 Task: For heading Use Italics Lora with brown colour & Underline.  font size for heading20,  'Change the font style of data to'Montserrat and font size to 12,  Change the alignment of both headline & data to Align right In the sheet  Budget Tracker
Action: Mouse moved to (33, 126)
Screenshot: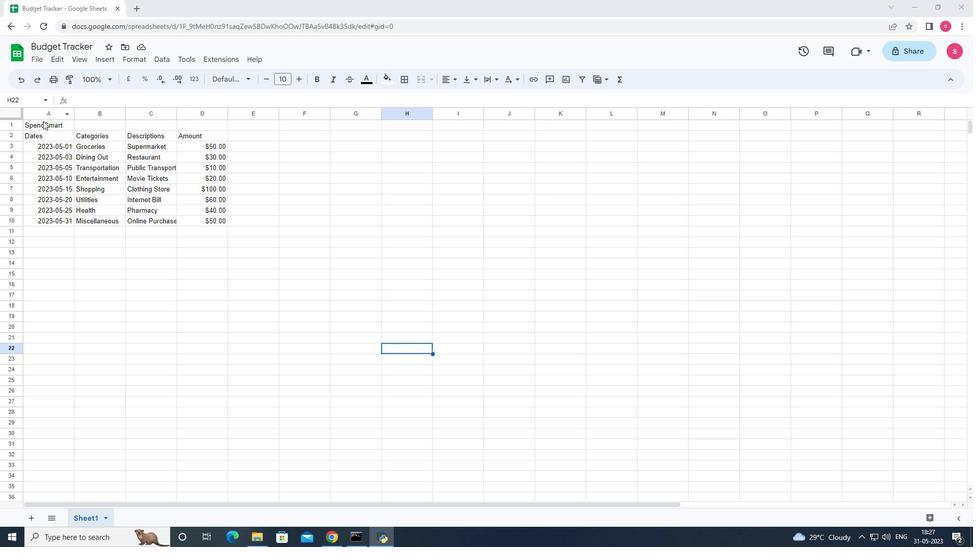 
Action: Mouse pressed left at (33, 126)
Screenshot: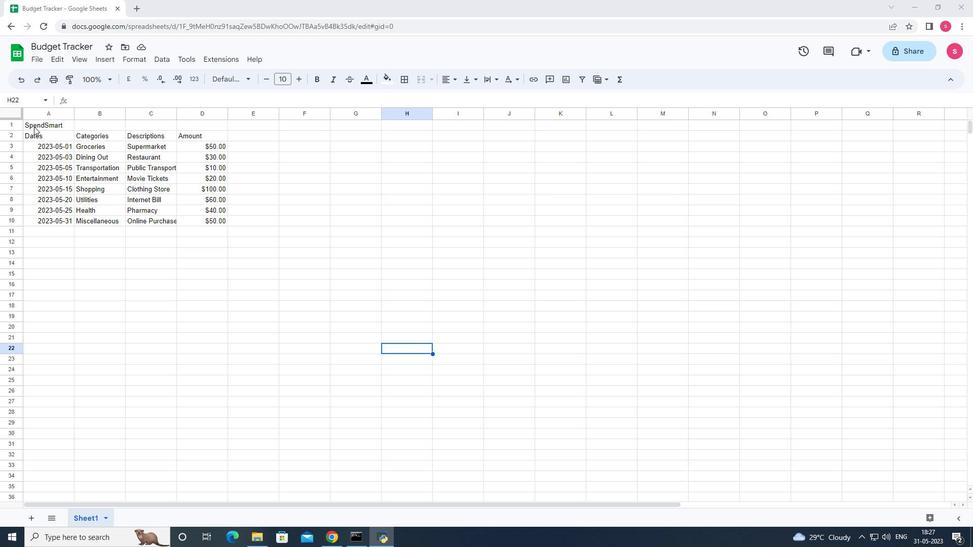 
Action: Mouse moved to (220, 79)
Screenshot: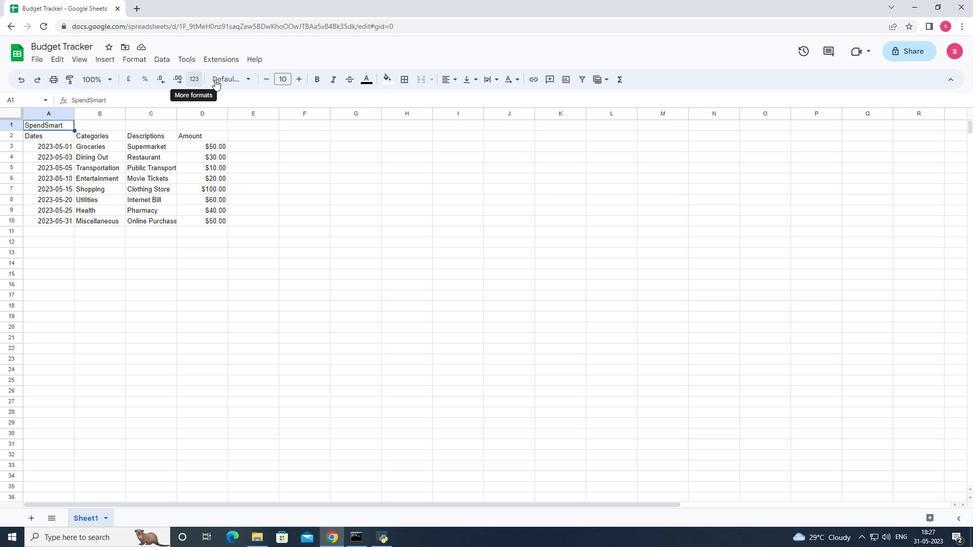 
Action: Mouse pressed left at (220, 79)
Screenshot: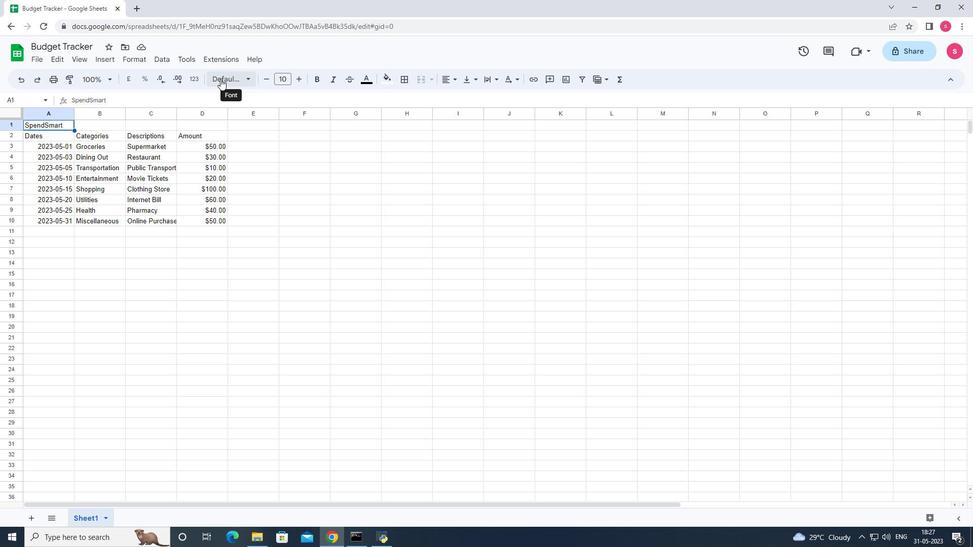 
Action: Mouse moved to (254, 313)
Screenshot: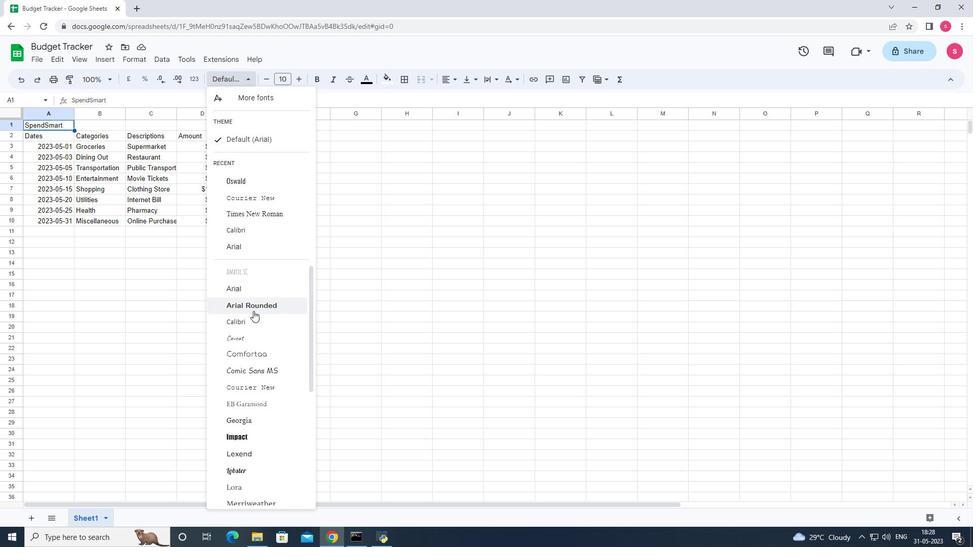 
Action: Mouse scrolled (254, 312) with delta (0, 0)
Screenshot: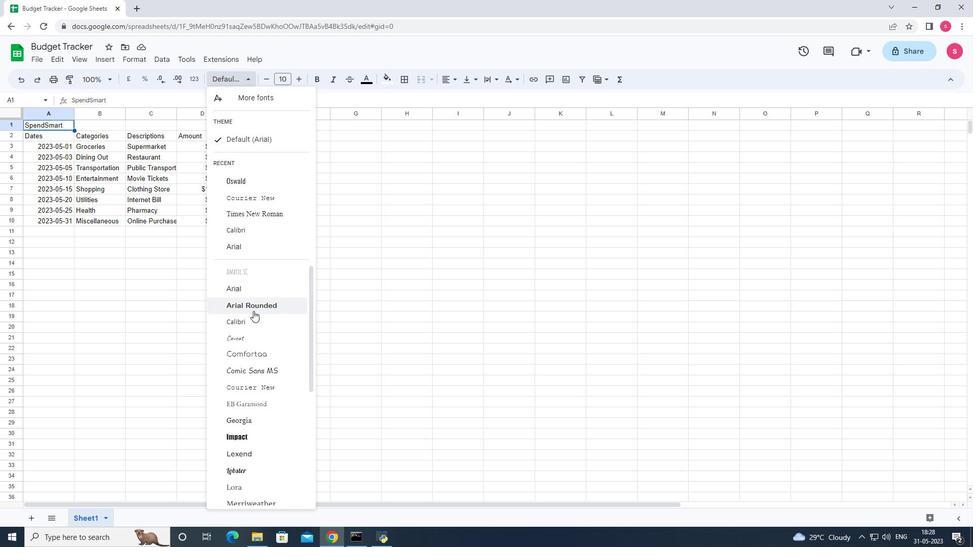 
Action: Mouse scrolled (254, 312) with delta (0, 0)
Screenshot: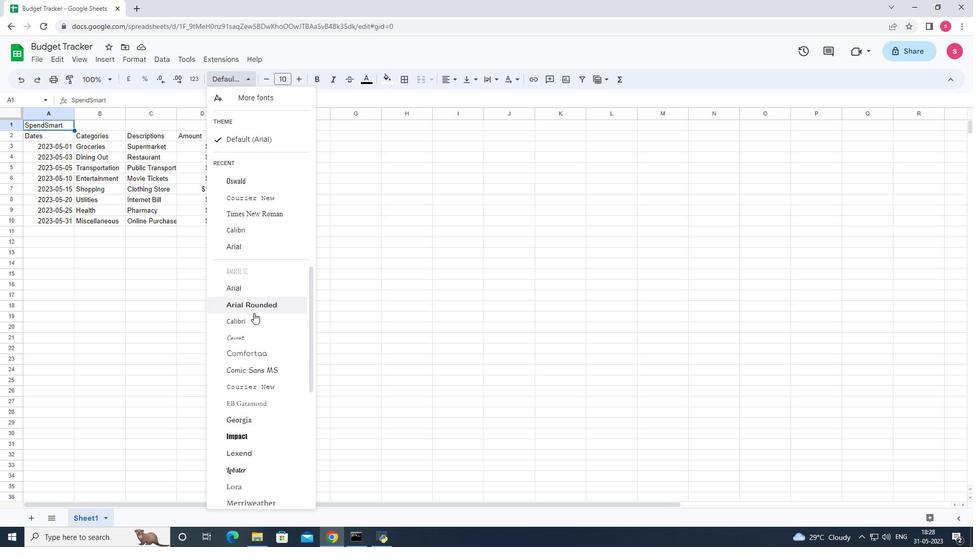 
Action: Mouse scrolled (254, 312) with delta (0, 0)
Screenshot: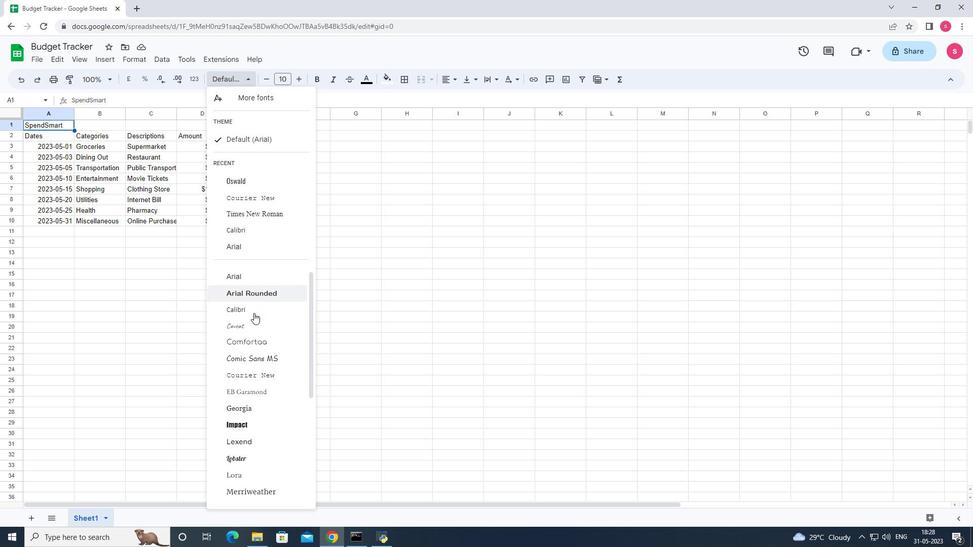 
Action: Mouse moved to (251, 334)
Screenshot: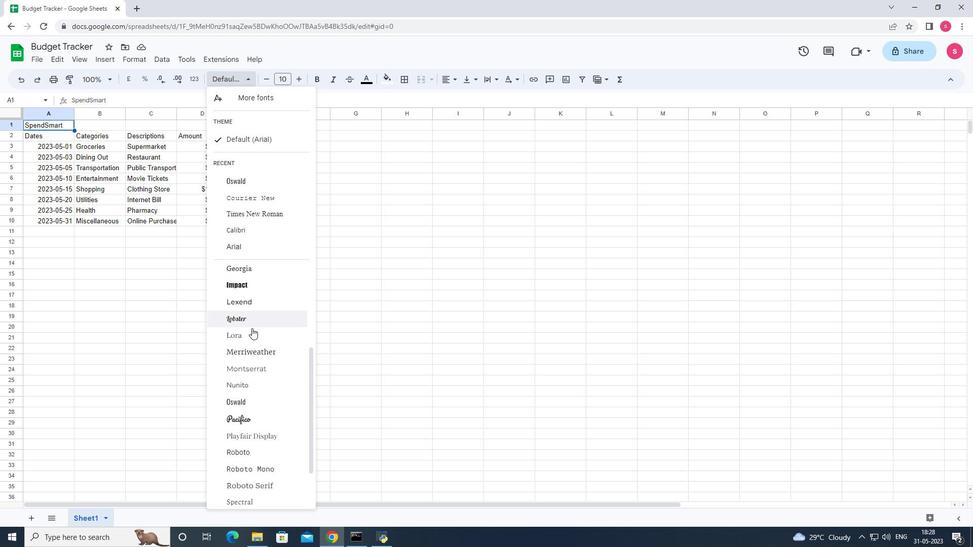 
Action: Mouse pressed left at (251, 334)
Screenshot: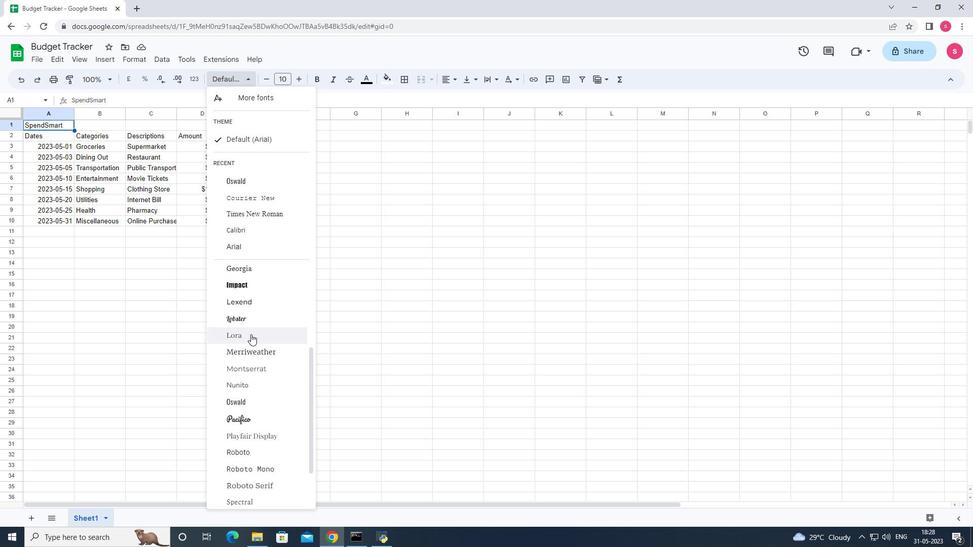 
Action: Mouse moved to (364, 81)
Screenshot: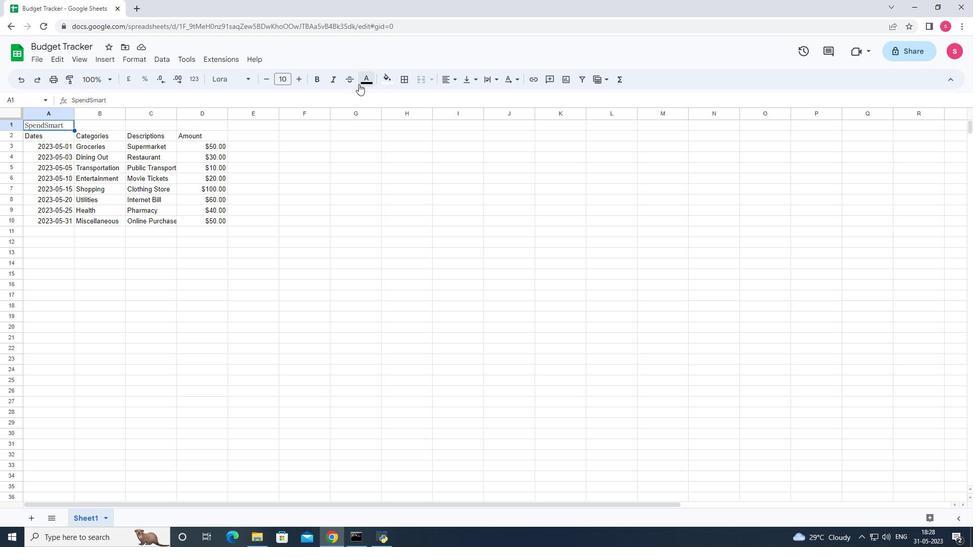 
Action: Mouse pressed left at (364, 81)
Screenshot: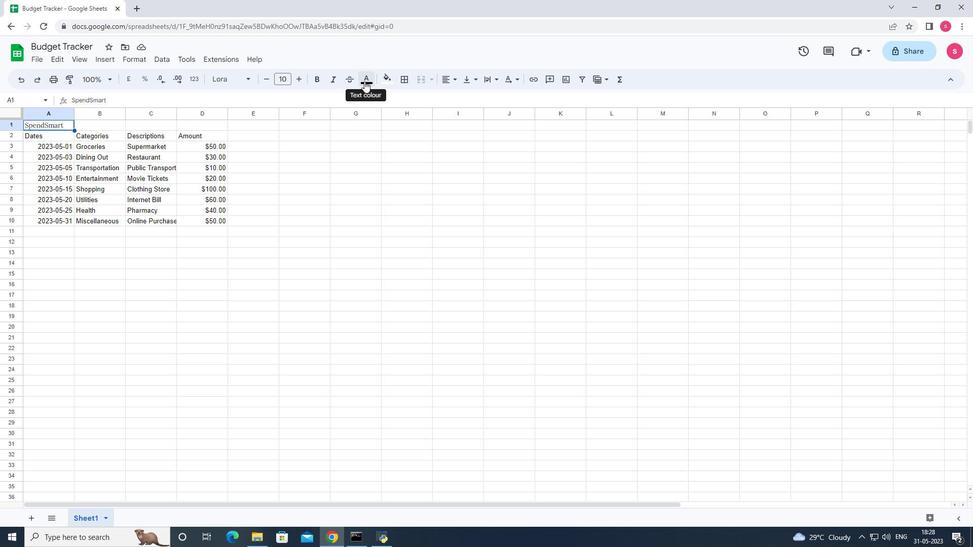
Action: Mouse moved to (391, 253)
Screenshot: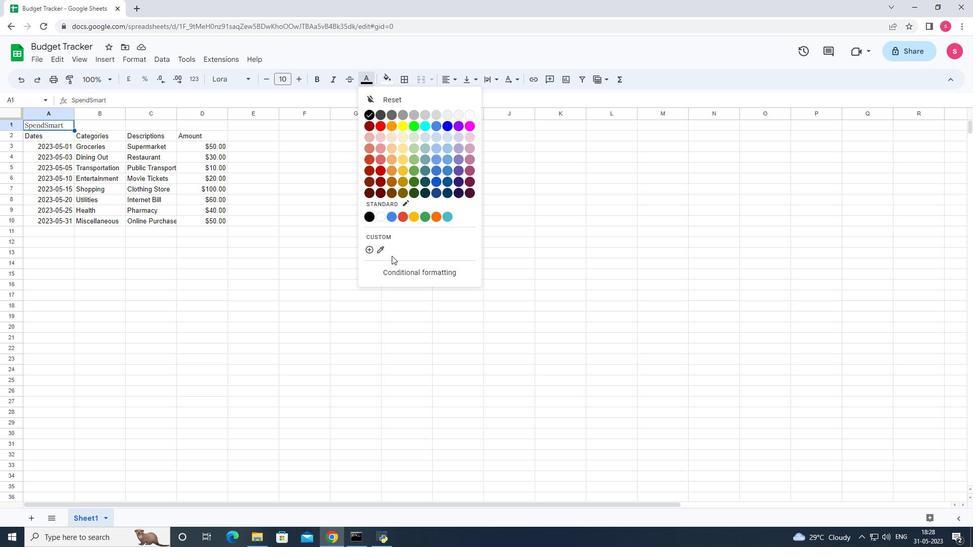 
Action: Mouse pressed left at (391, 253)
Screenshot: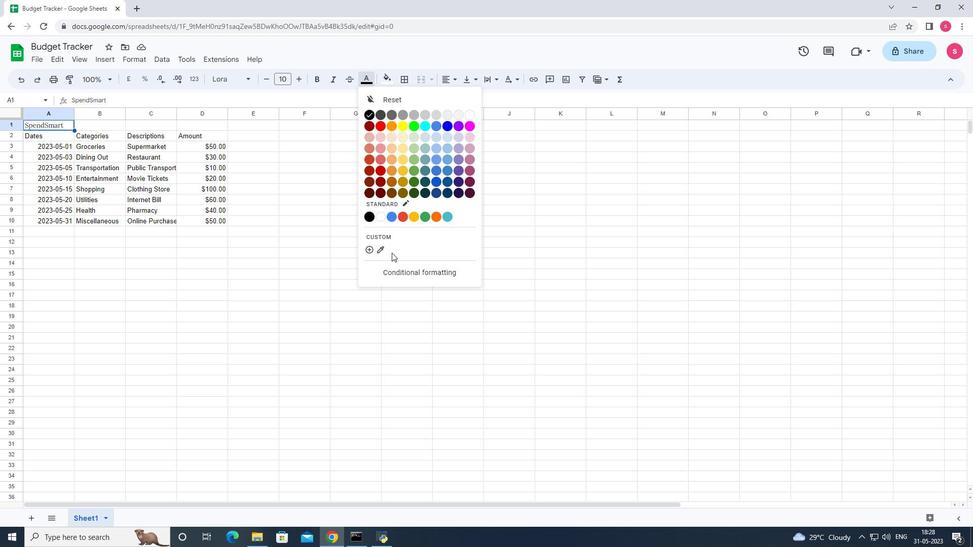 
Action: Mouse moved to (482, 294)
Screenshot: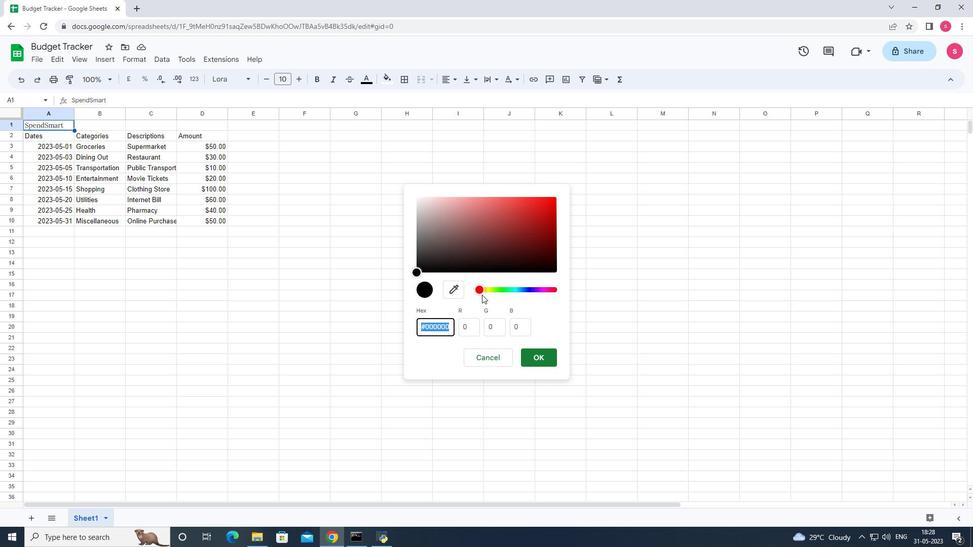 
Action: Mouse pressed left at (482, 294)
Screenshot: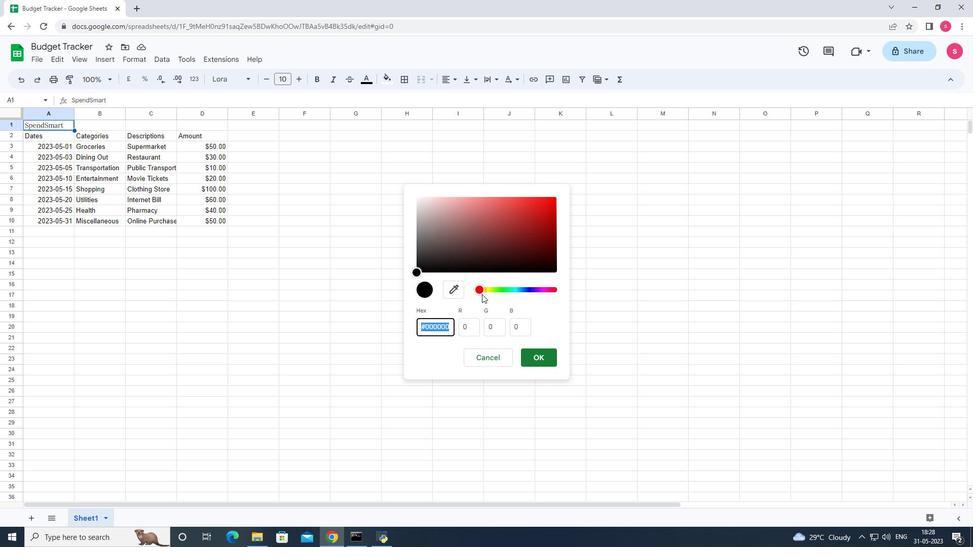 
Action: Mouse pressed left at (482, 294)
Screenshot: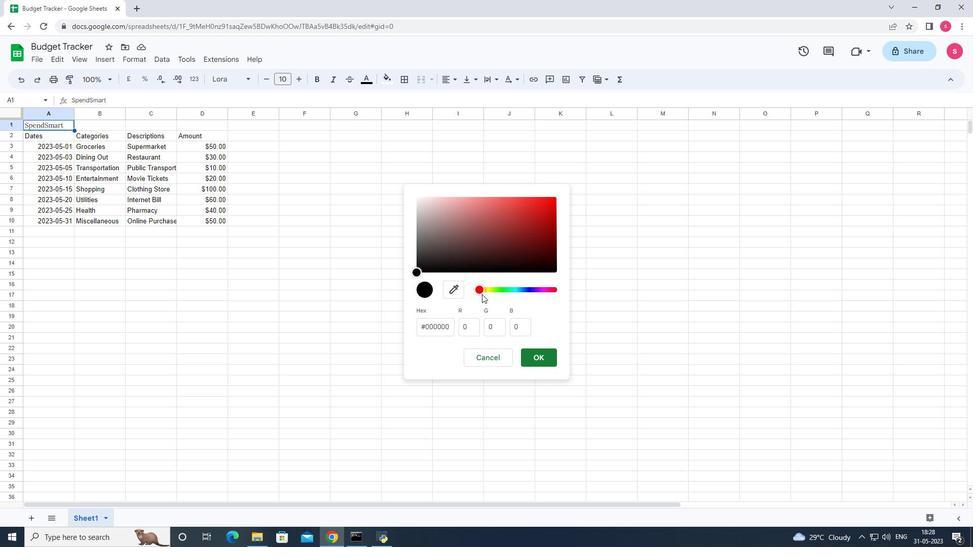 
Action: Mouse moved to (484, 288)
Screenshot: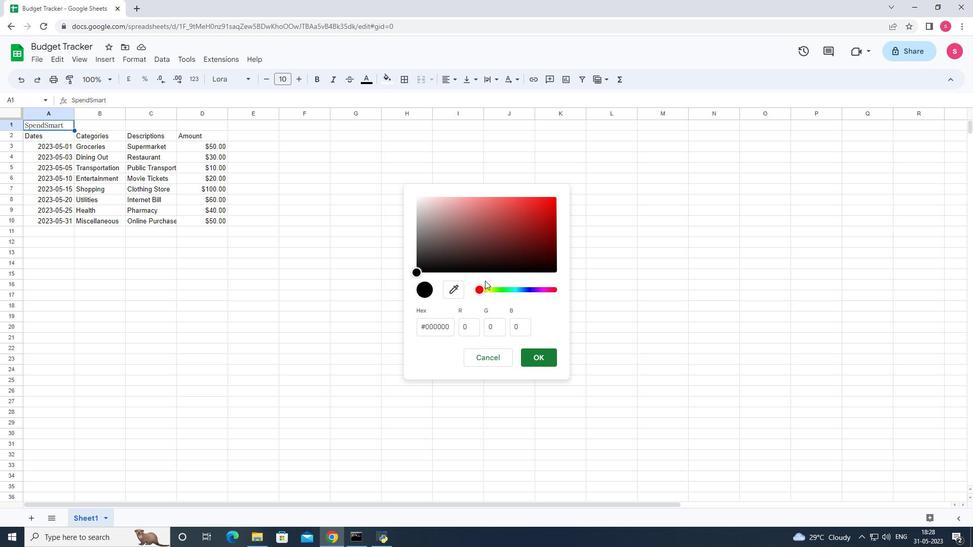 
Action: Mouse pressed left at (484, 288)
Screenshot: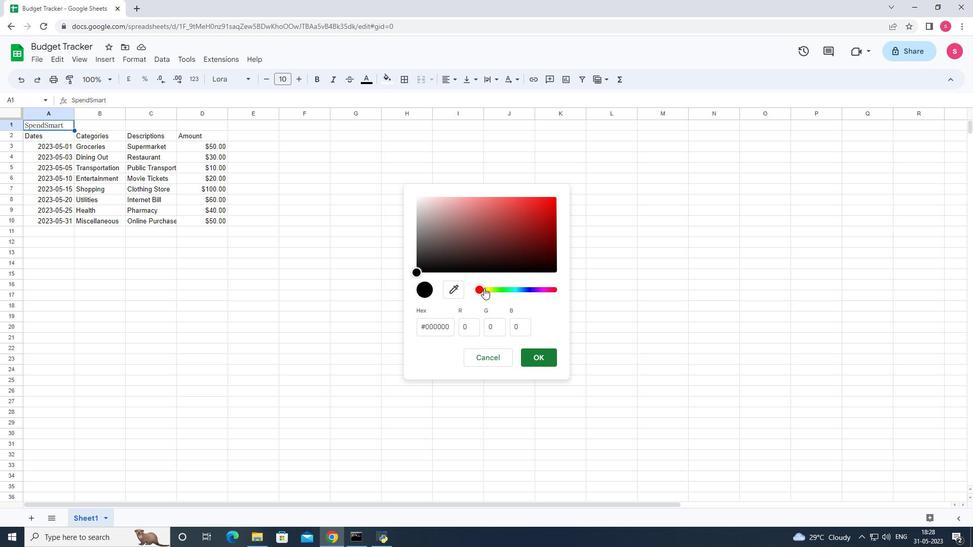 
Action: Mouse pressed left at (484, 288)
Screenshot: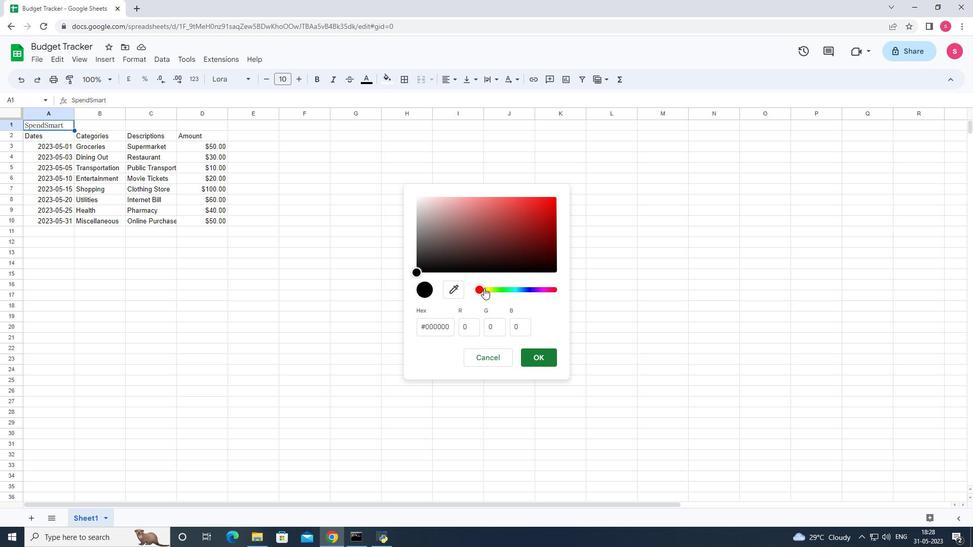 
Action: Mouse pressed left at (484, 288)
Screenshot: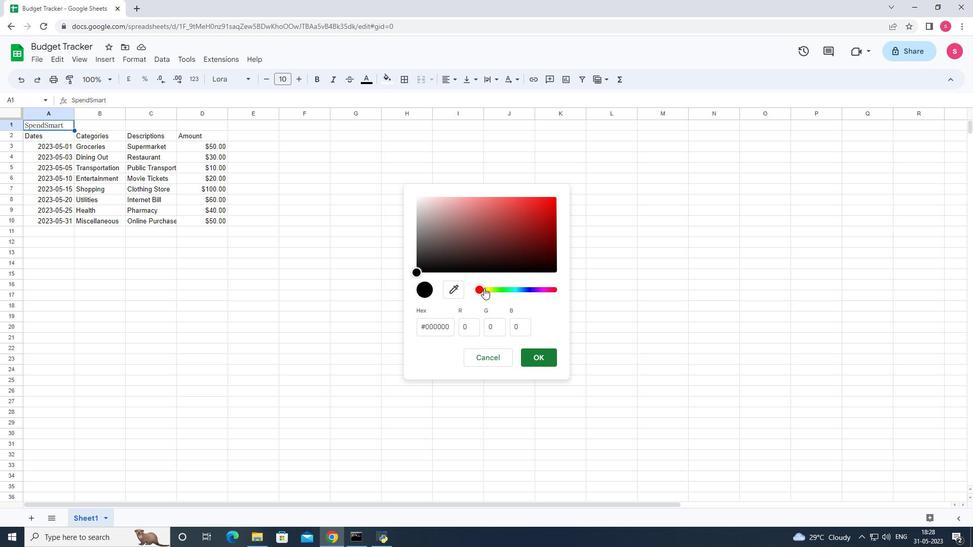 
Action: Mouse moved to (489, 289)
Screenshot: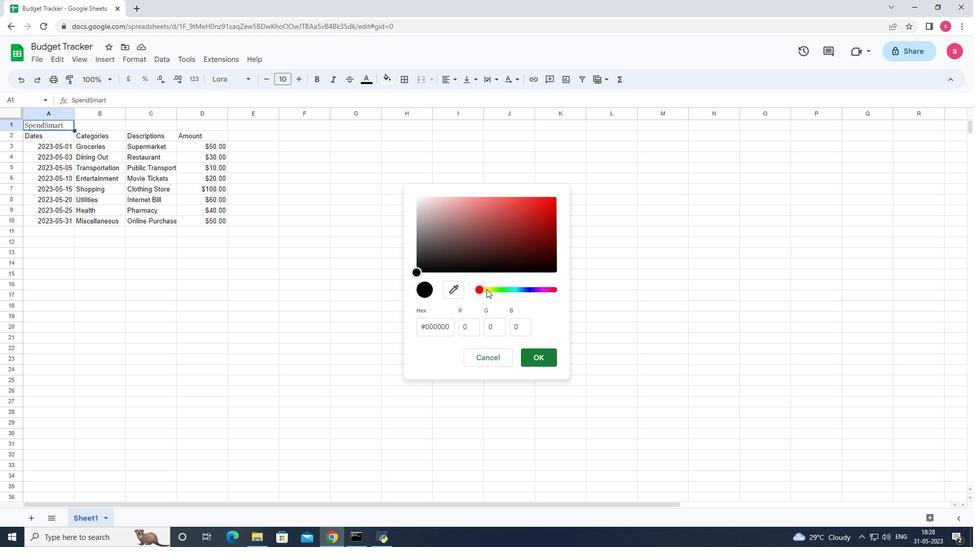 
Action: Mouse pressed left at (489, 289)
Screenshot: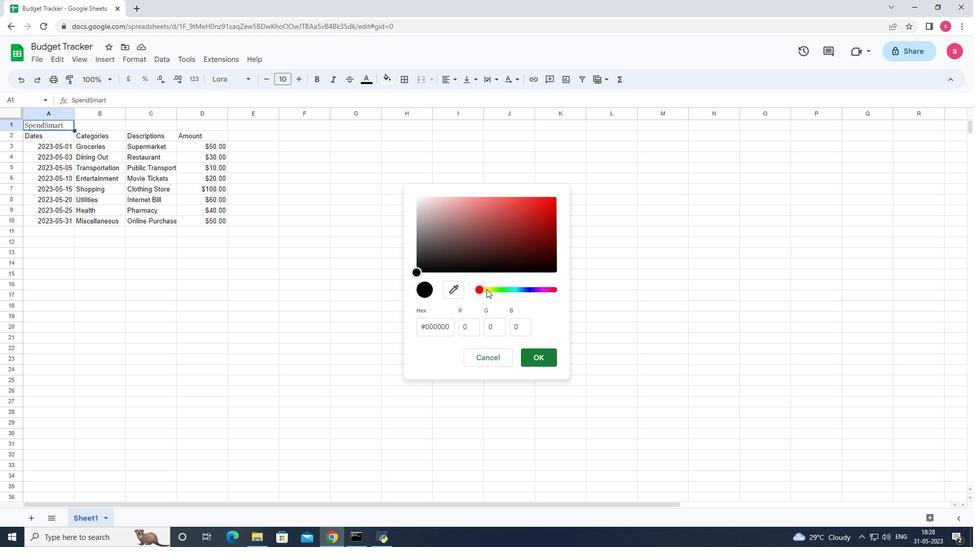
Action: Mouse pressed left at (489, 289)
Screenshot: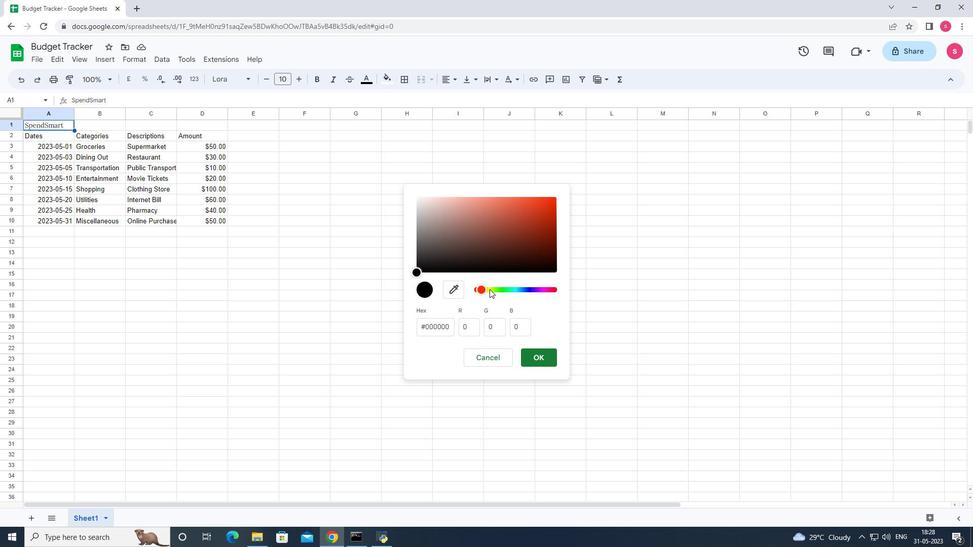 
Action: Mouse moved to (451, 209)
Screenshot: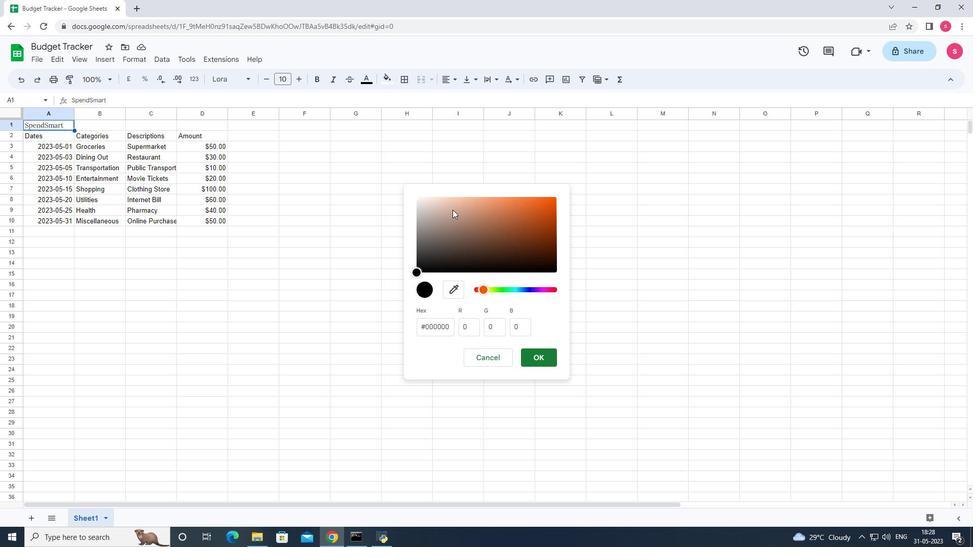 
Action: Mouse pressed left at (451, 209)
Screenshot: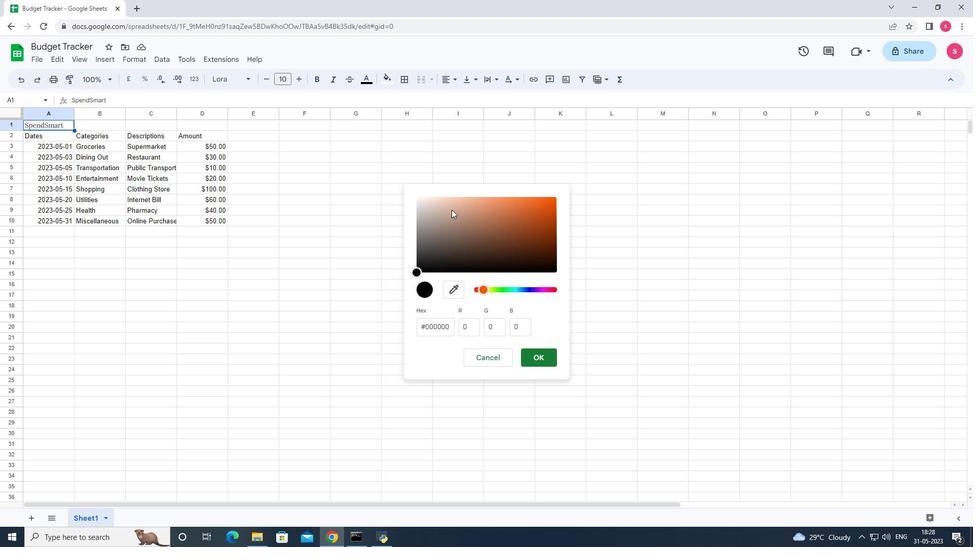 
Action: Mouse moved to (532, 360)
Screenshot: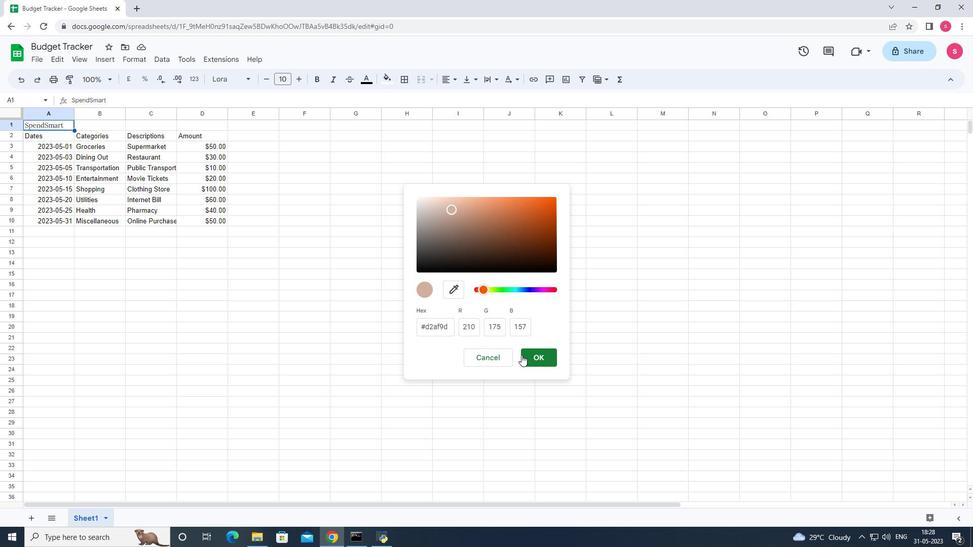 
Action: Mouse pressed left at (532, 360)
Screenshot: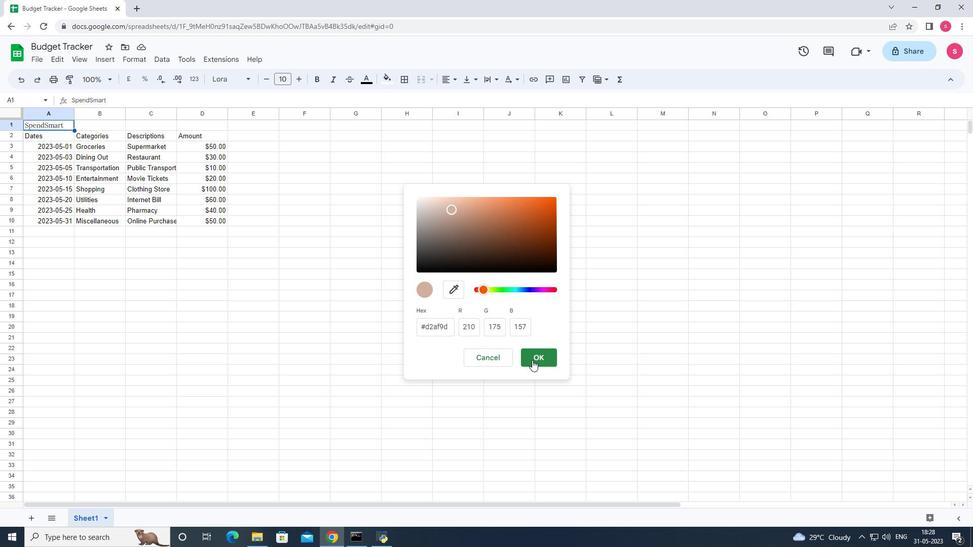 
Action: Mouse moved to (295, 81)
Screenshot: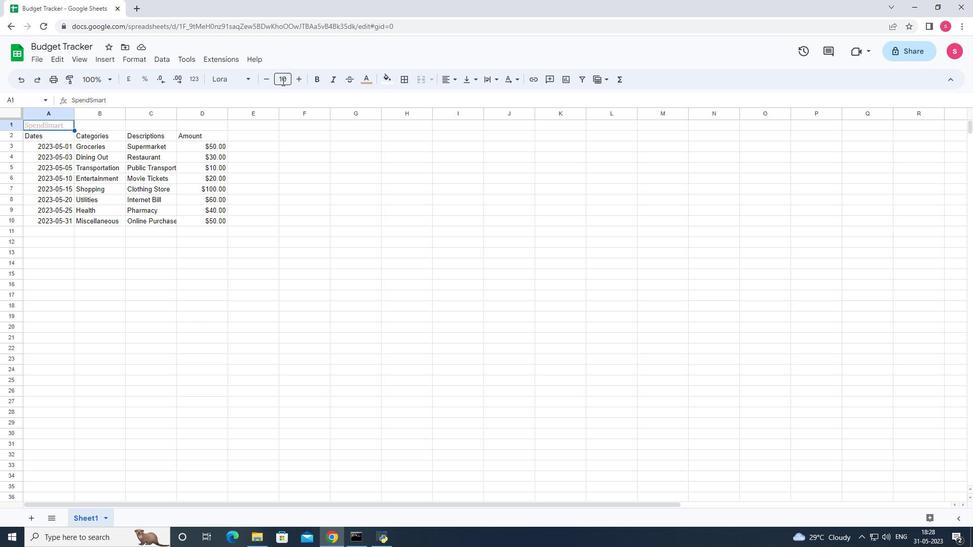 
Action: Mouse pressed left at (295, 81)
Screenshot: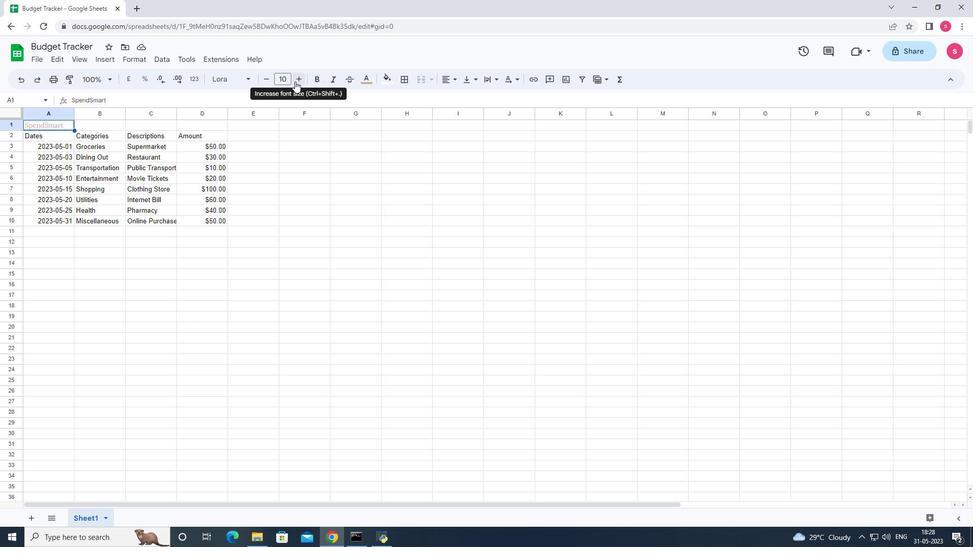 
Action: Mouse pressed left at (295, 81)
Screenshot: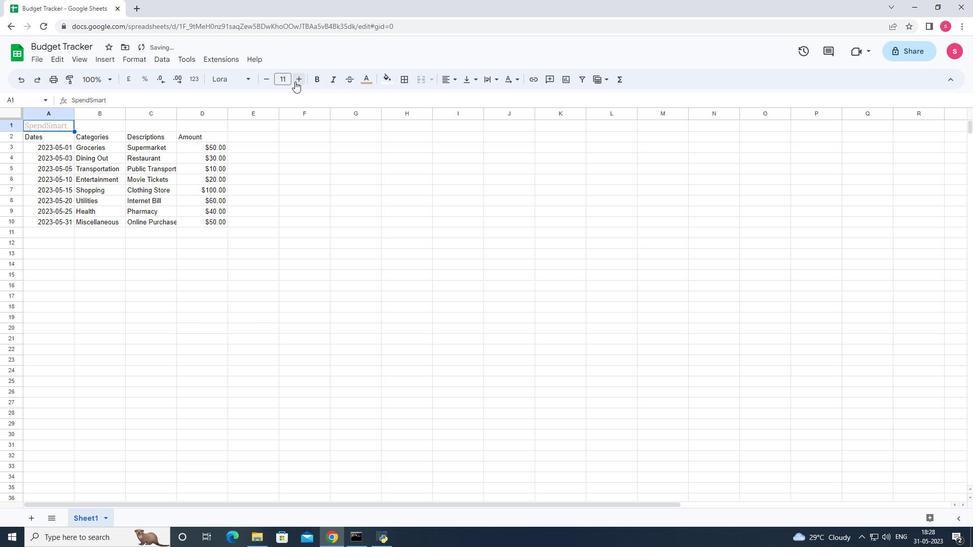 
Action: Mouse pressed left at (295, 81)
Screenshot: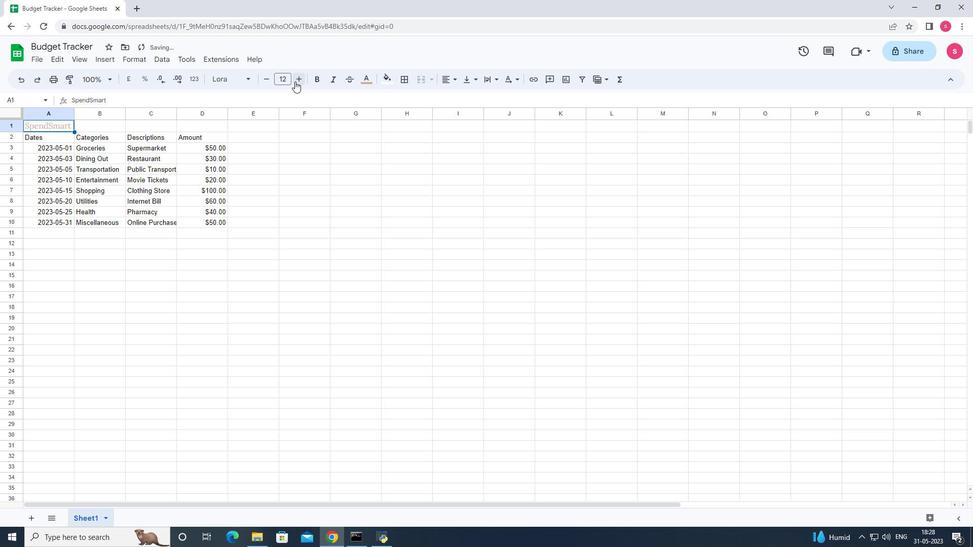 
Action: Mouse pressed left at (295, 81)
Screenshot: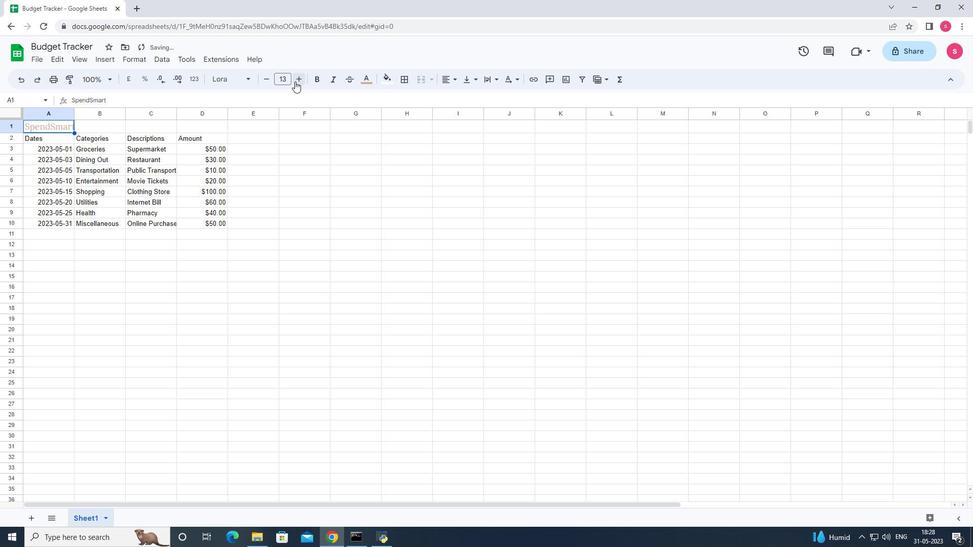 
Action: Mouse pressed left at (295, 81)
Screenshot: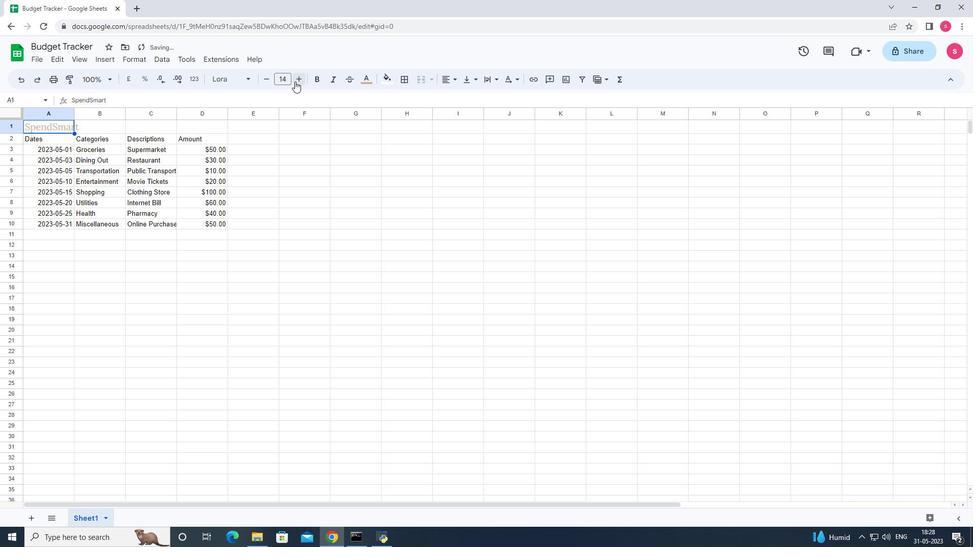 
Action: Mouse pressed left at (295, 81)
Screenshot: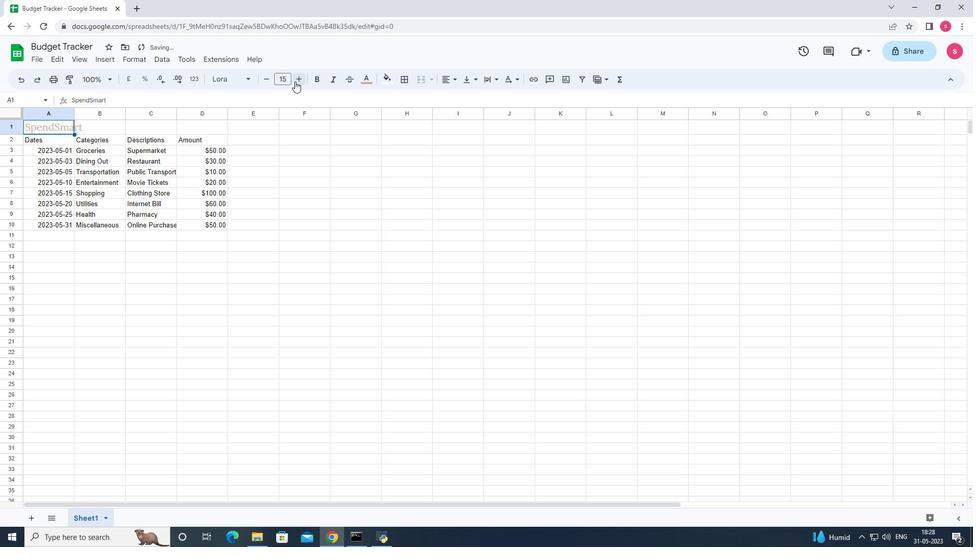 
Action: Mouse pressed left at (295, 81)
Screenshot: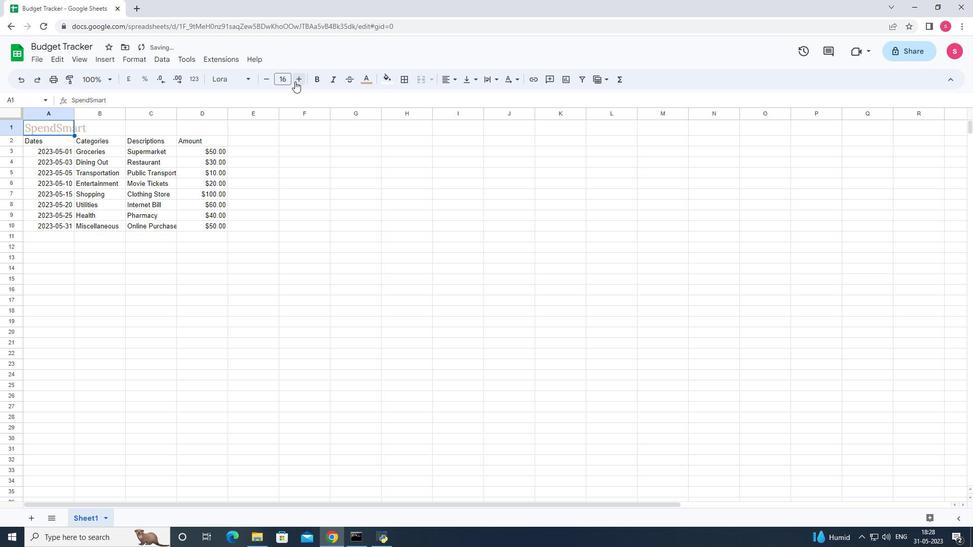 
Action: Mouse pressed left at (295, 81)
Screenshot: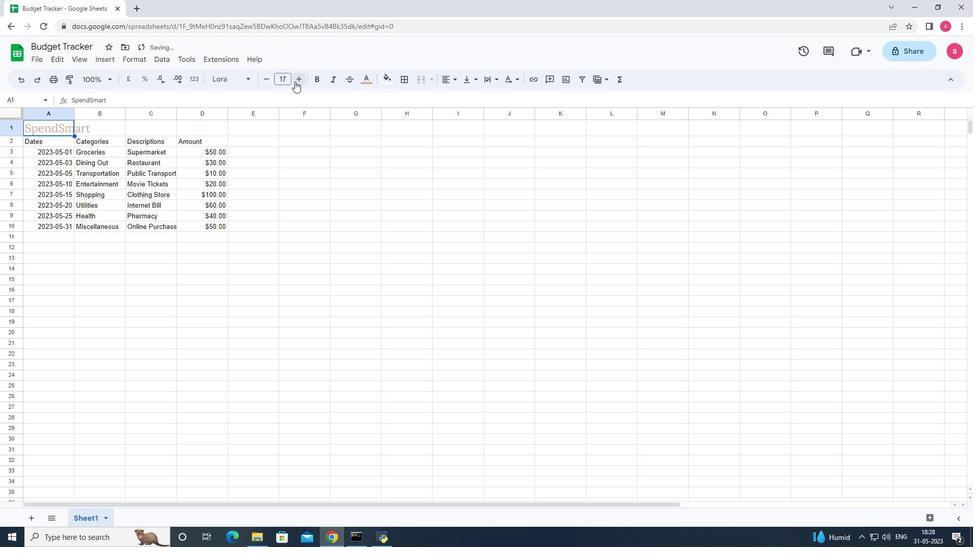 
Action: Mouse pressed left at (295, 81)
Screenshot: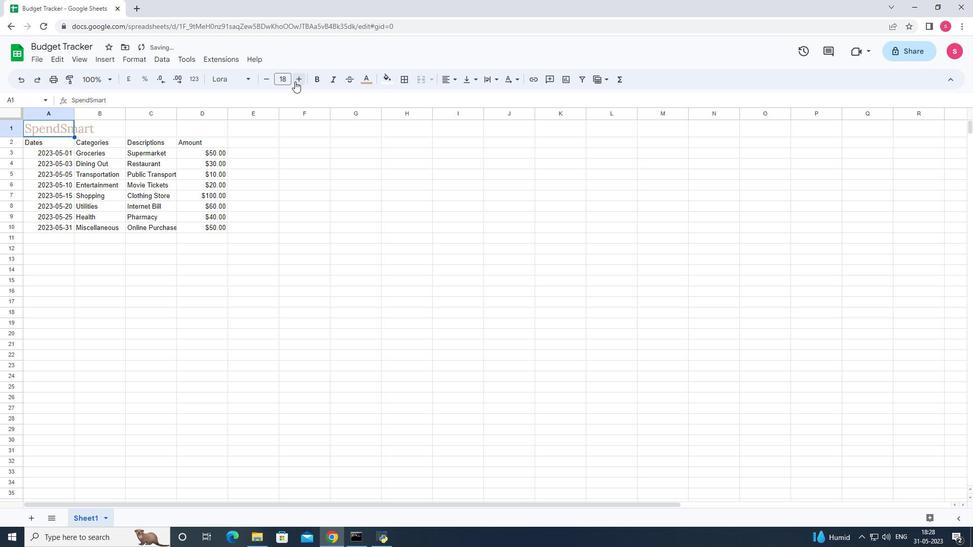 
Action: Mouse pressed left at (295, 81)
Screenshot: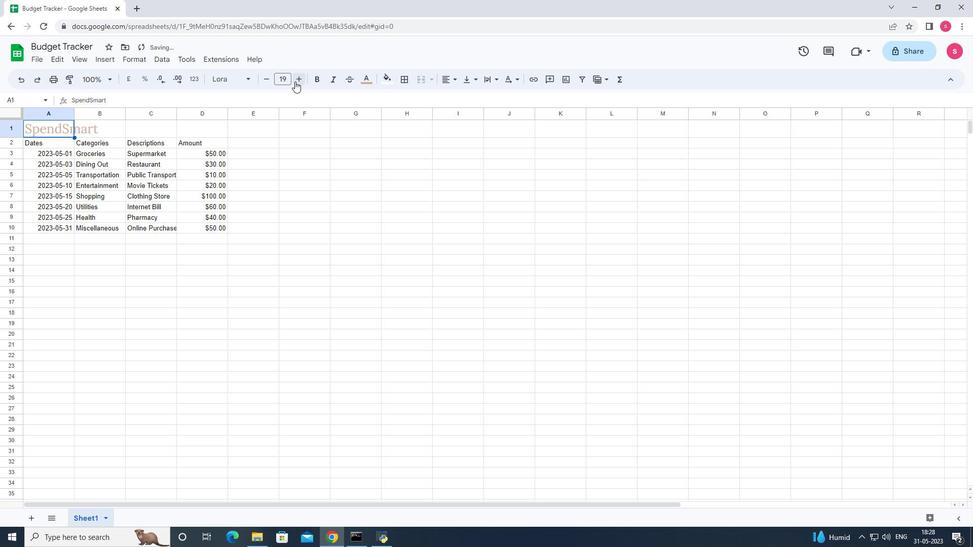 
Action: Mouse moved to (129, 62)
Screenshot: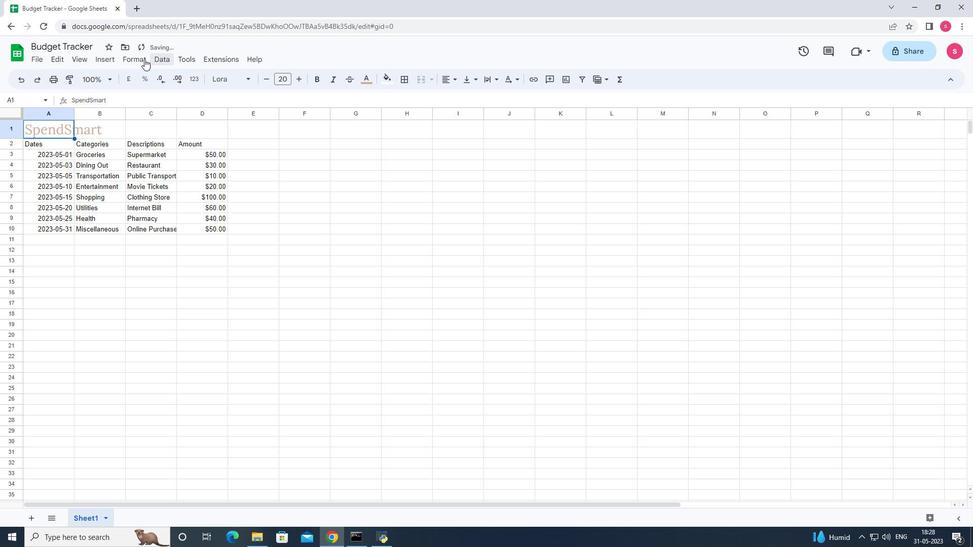 
Action: Mouse pressed left at (129, 62)
Screenshot: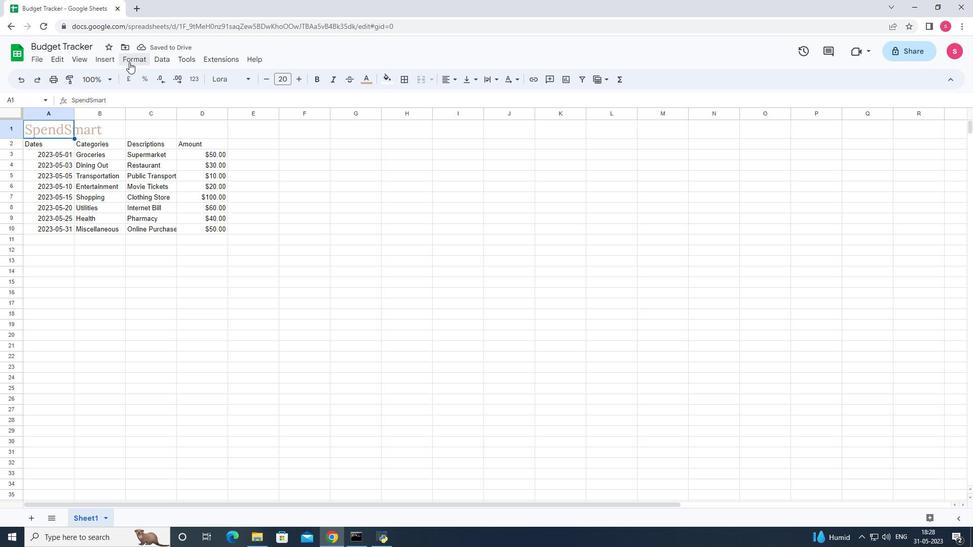
Action: Mouse moved to (161, 115)
Screenshot: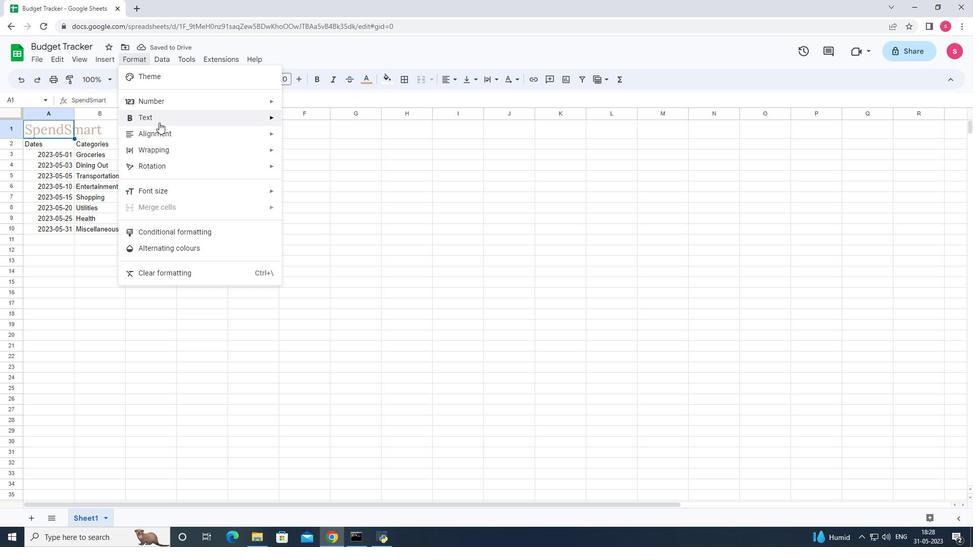 
Action: Mouse pressed left at (161, 115)
Screenshot: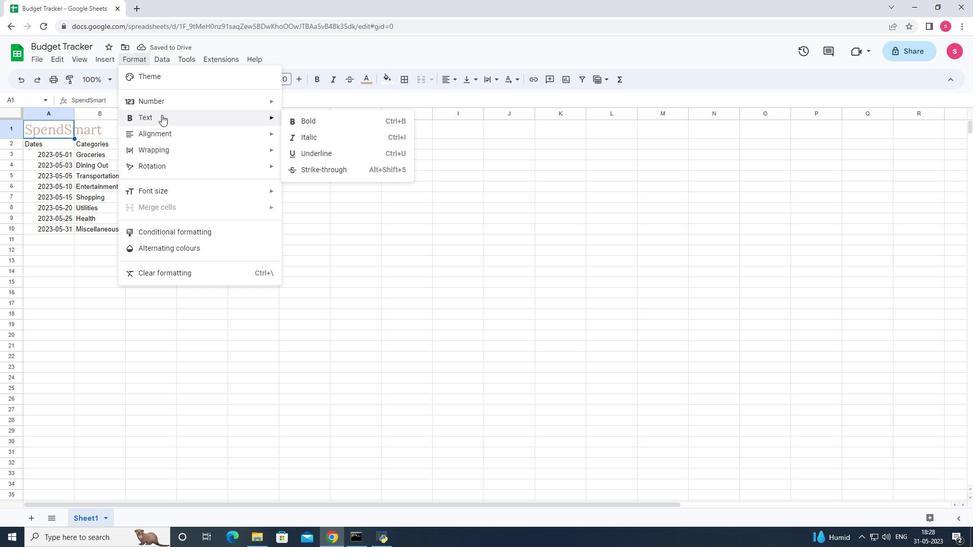 
Action: Mouse moved to (350, 153)
Screenshot: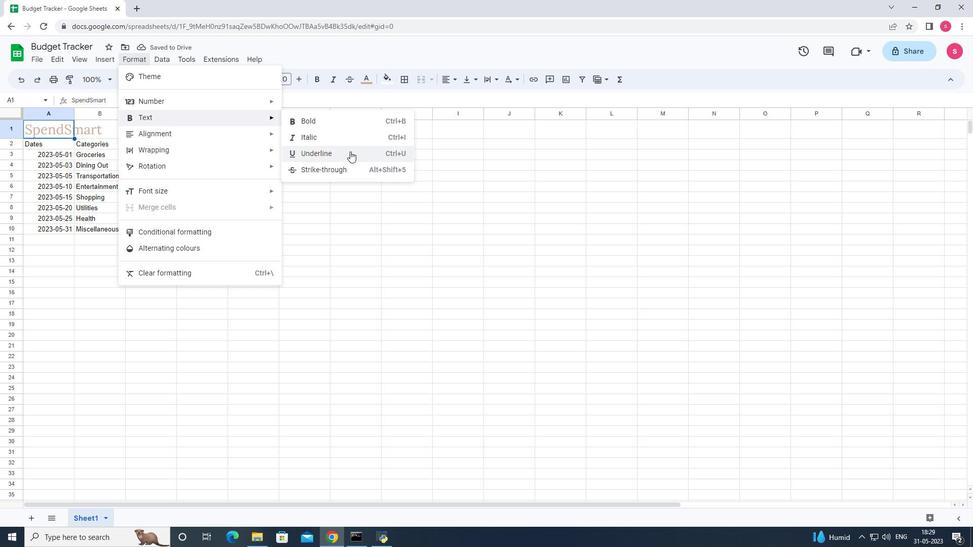 
Action: Mouse pressed left at (350, 153)
Screenshot: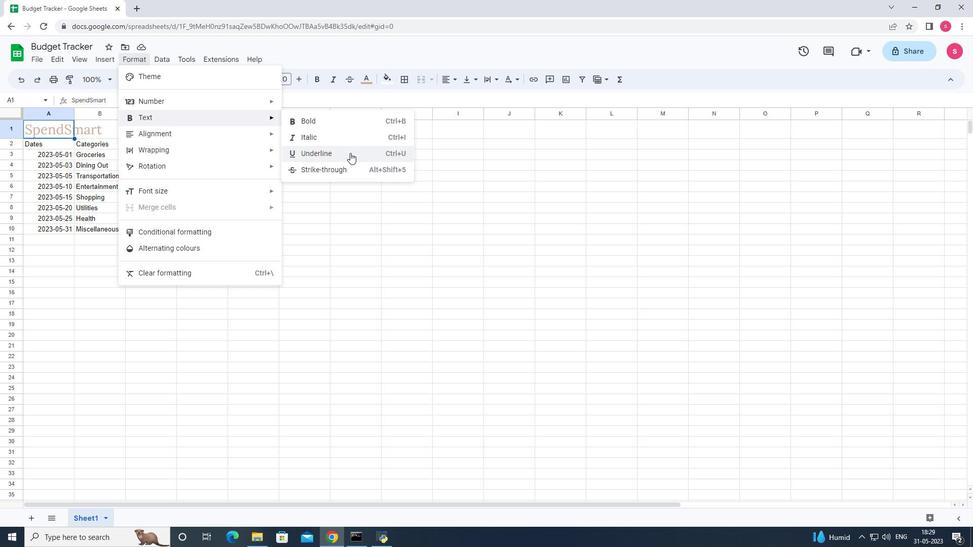 
Action: Mouse moved to (118, 313)
Screenshot: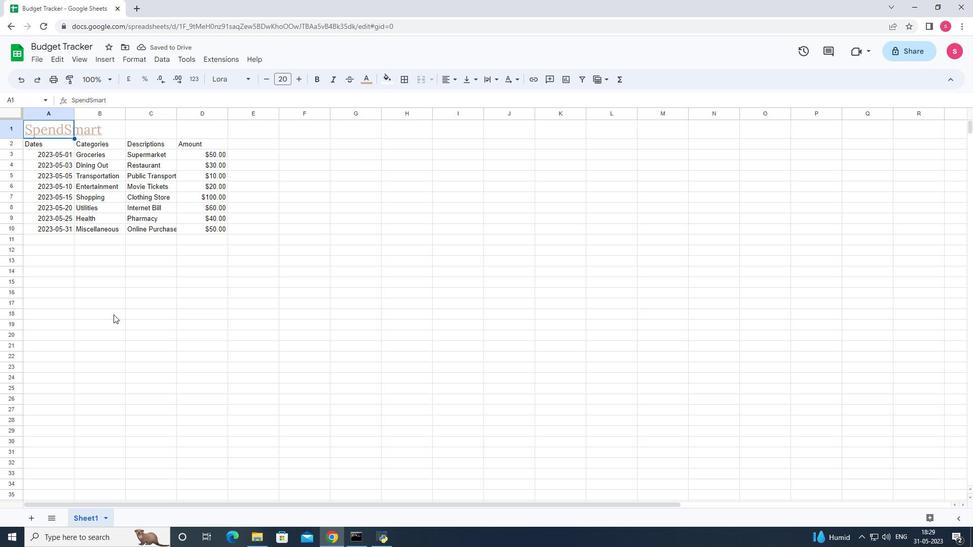 
Action: Mouse pressed left at (118, 313)
Screenshot: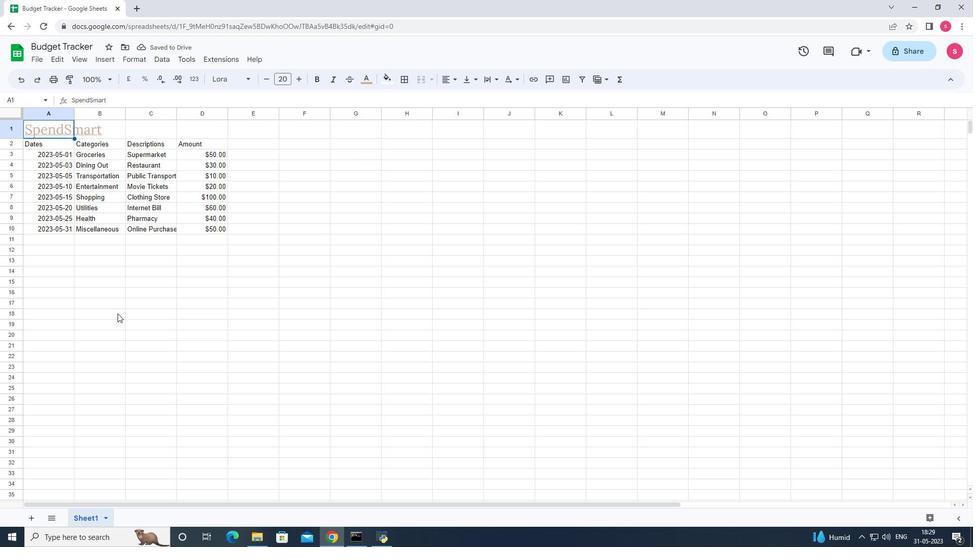 
Action: Mouse moved to (29, 140)
Screenshot: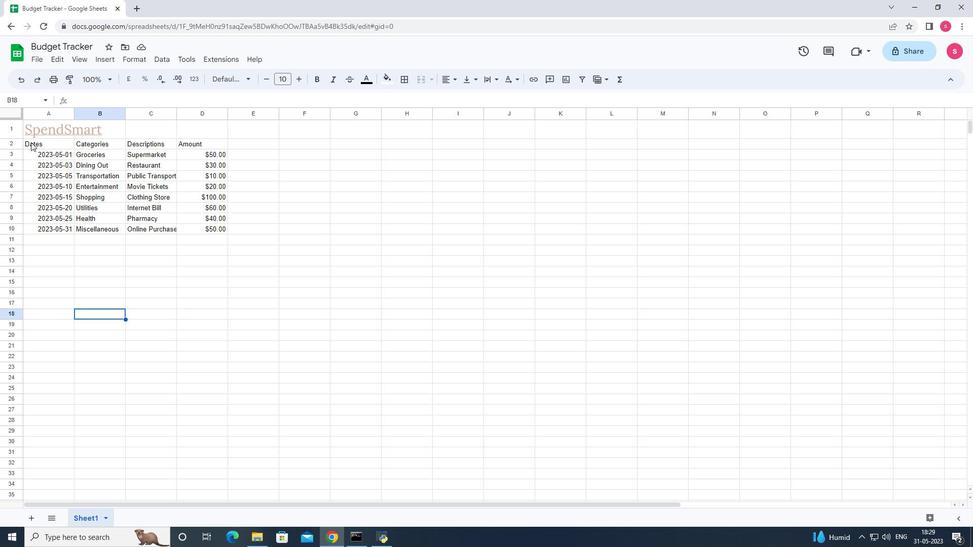 
Action: Mouse pressed left at (29, 140)
Screenshot: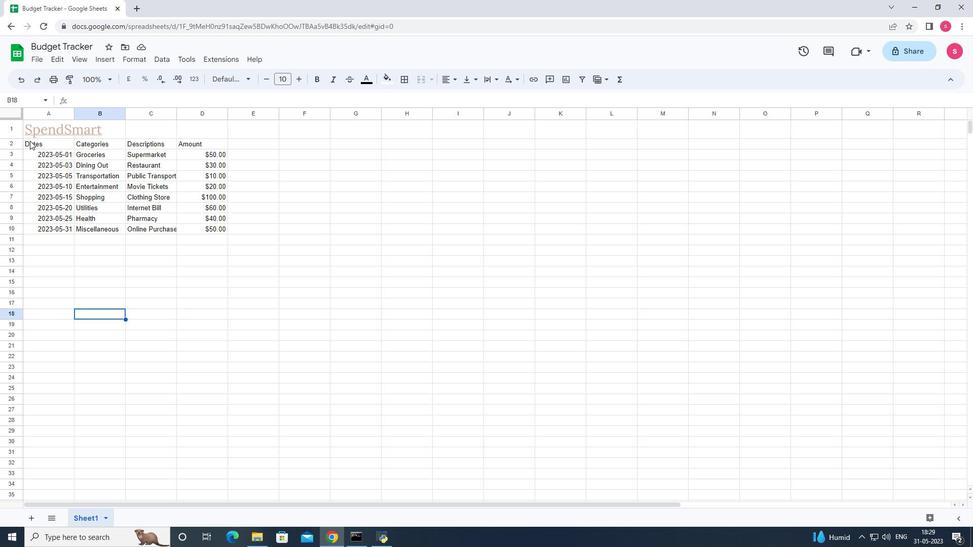
Action: Mouse moved to (225, 84)
Screenshot: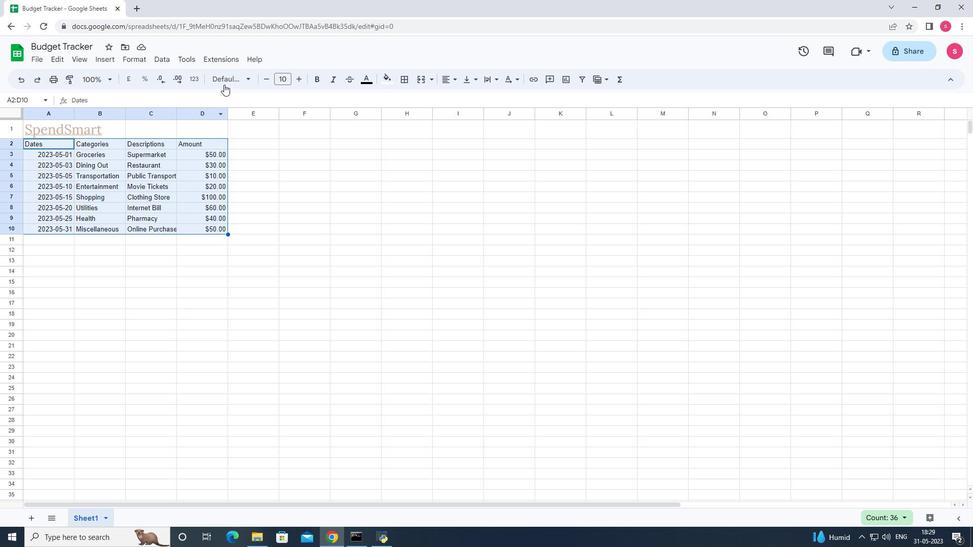 
Action: Mouse pressed left at (225, 84)
Screenshot: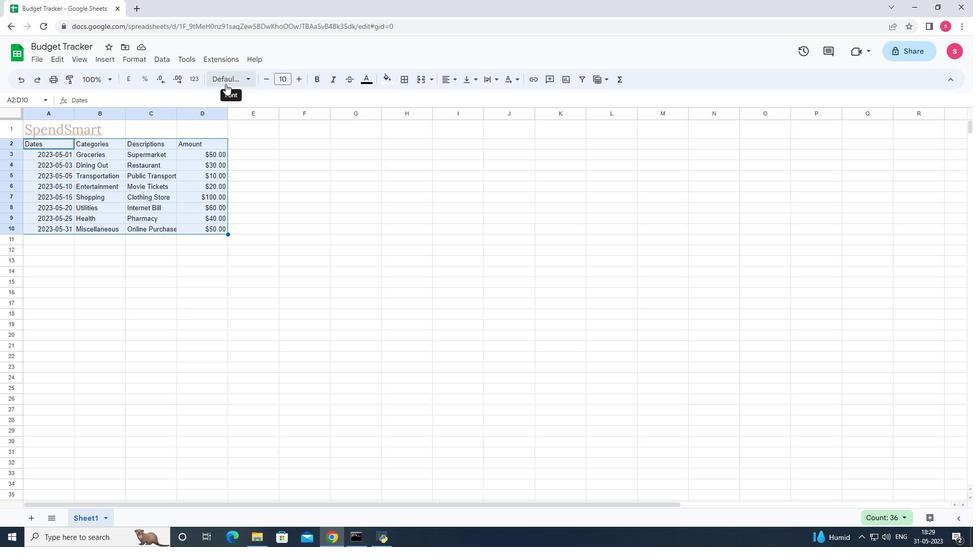 
Action: Mouse moved to (247, 256)
Screenshot: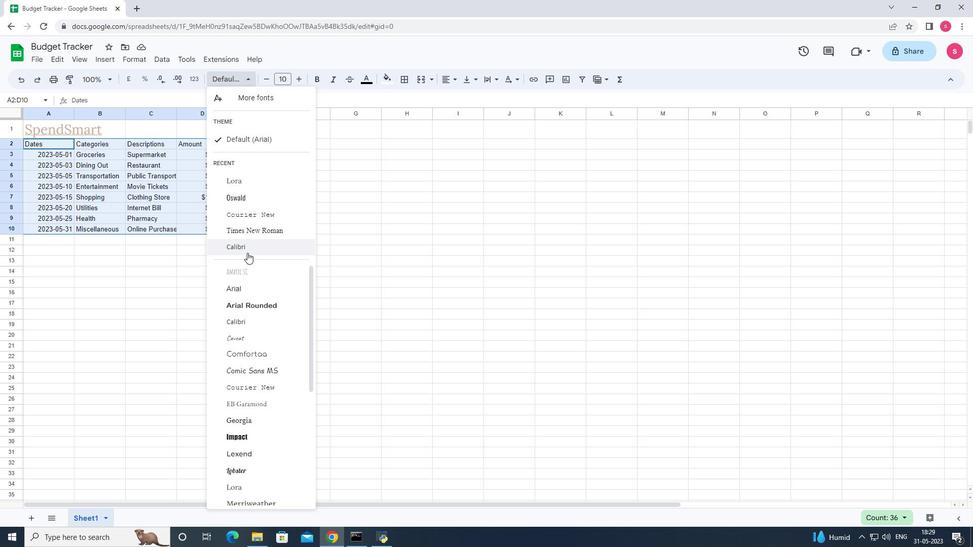 
Action: Mouse scrolled (247, 256) with delta (0, 0)
Screenshot: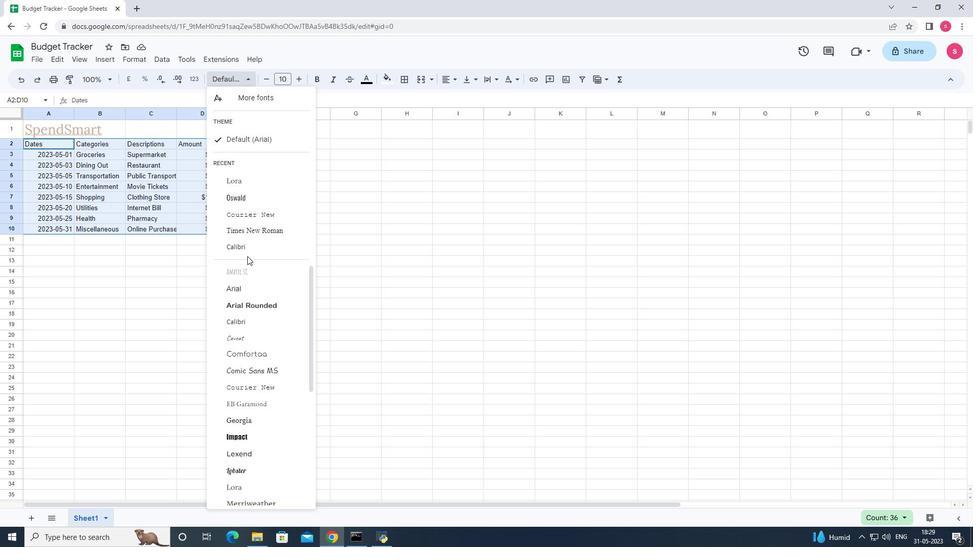 
Action: Mouse moved to (246, 294)
Screenshot: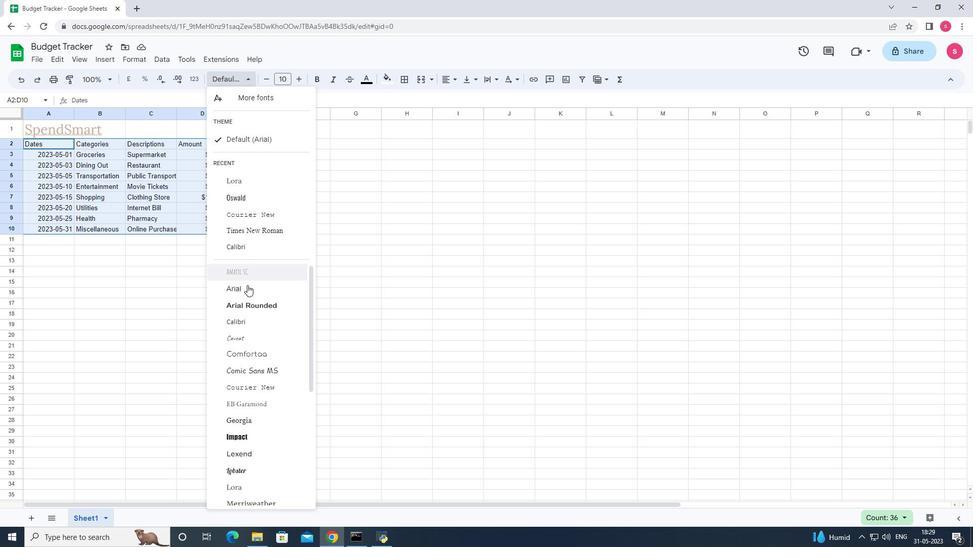 
Action: Mouse scrolled (246, 292) with delta (0, 0)
Screenshot: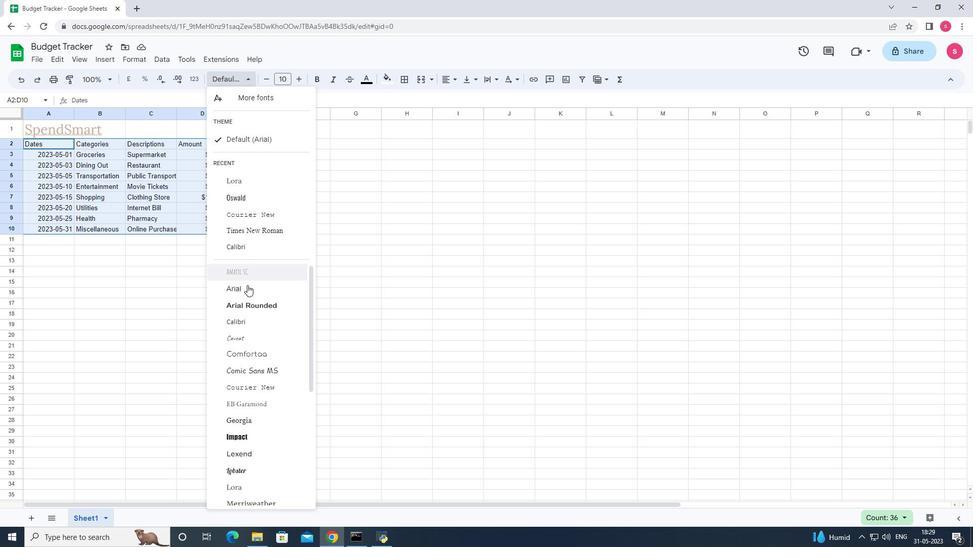 
Action: Mouse moved to (244, 310)
Screenshot: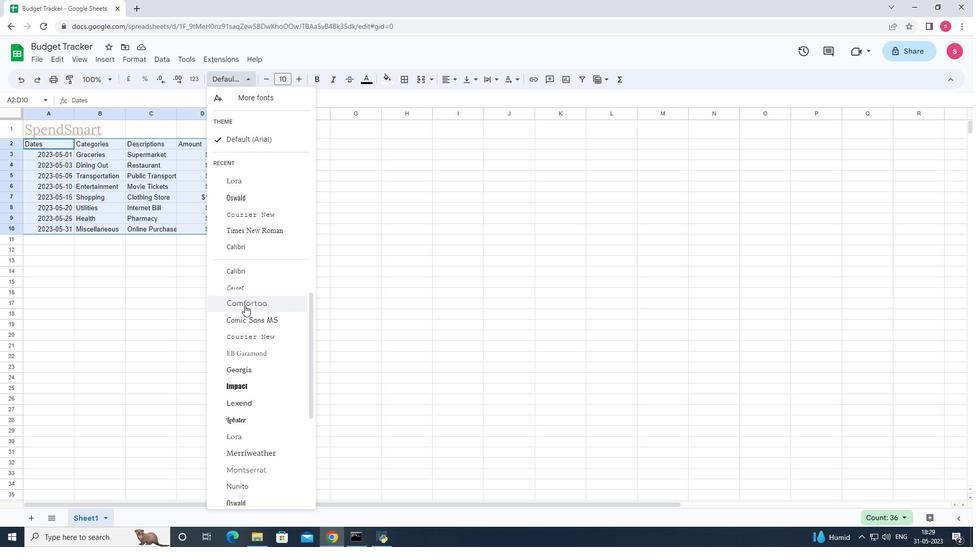 
Action: Mouse scrolled (244, 310) with delta (0, 0)
Screenshot: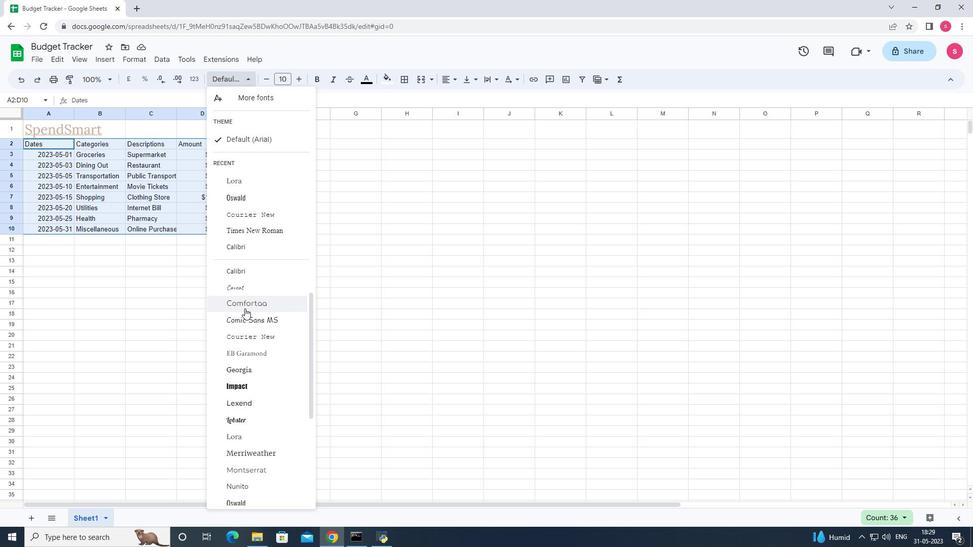 
Action: Mouse moved to (243, 318)
Screenshot: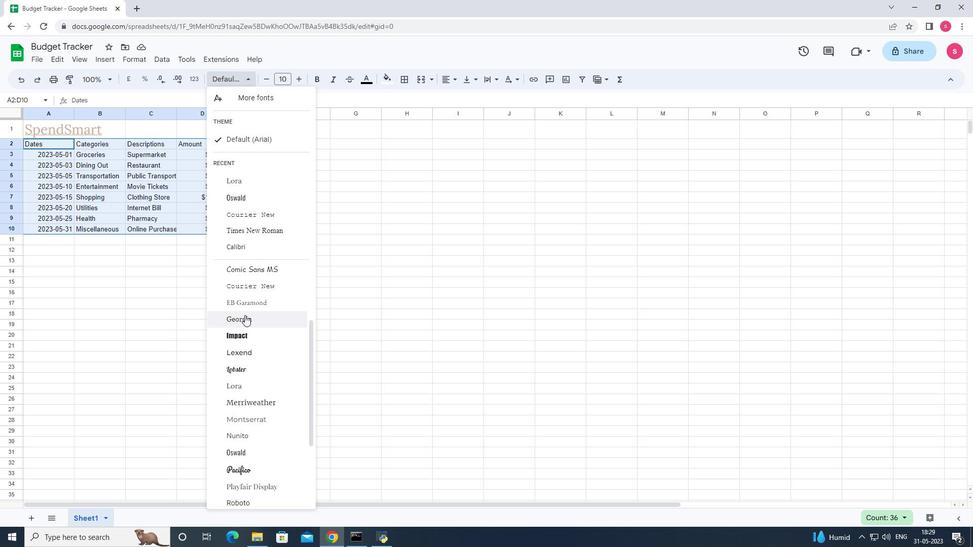 
Action: Mouse scrolled (243, 317) with delta (0, 0)
Screenshot: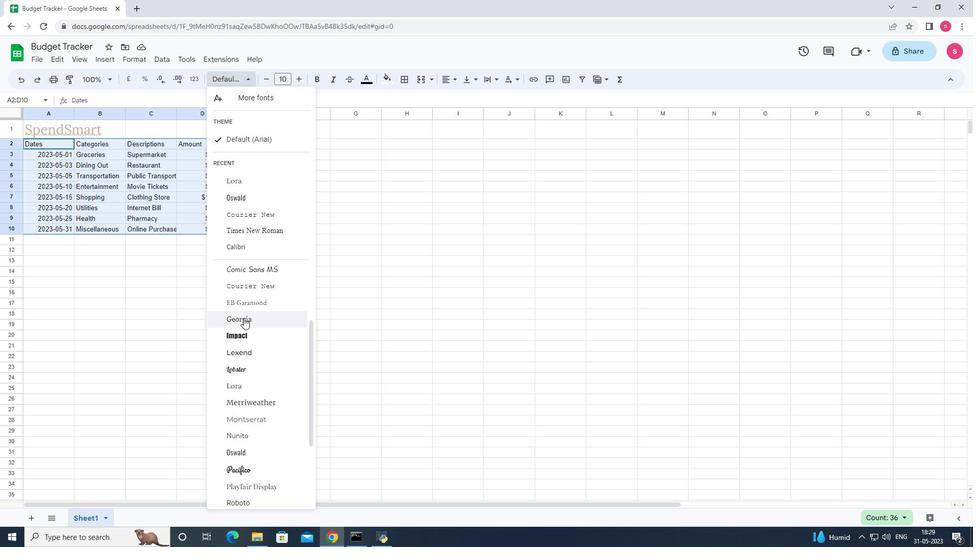 
Action: Mouse moved to (245, 345)
Screenshot: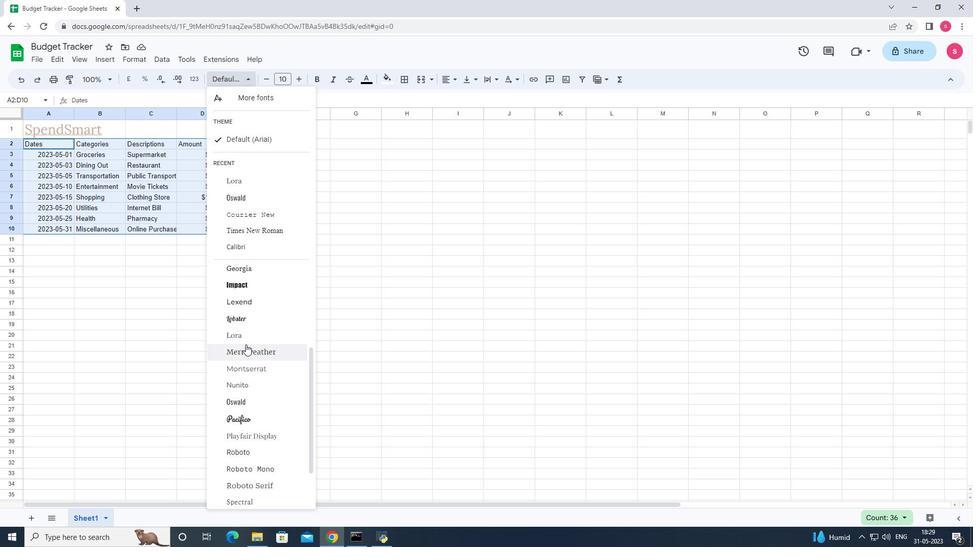 
Action: Mouse scrolled (245, 344) with delta (0, 0)
Screenshot: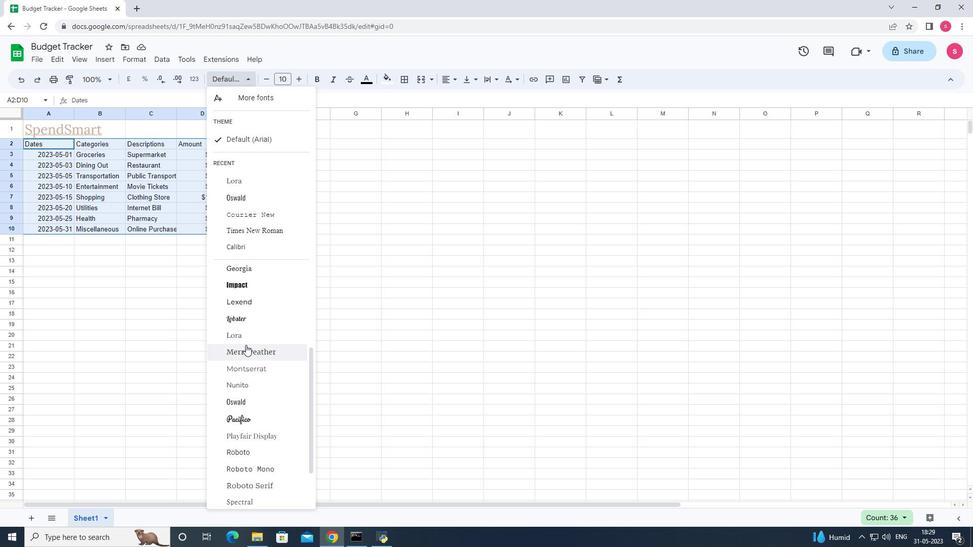 
Action: Mouse moved to (253, 322)
Screenshot: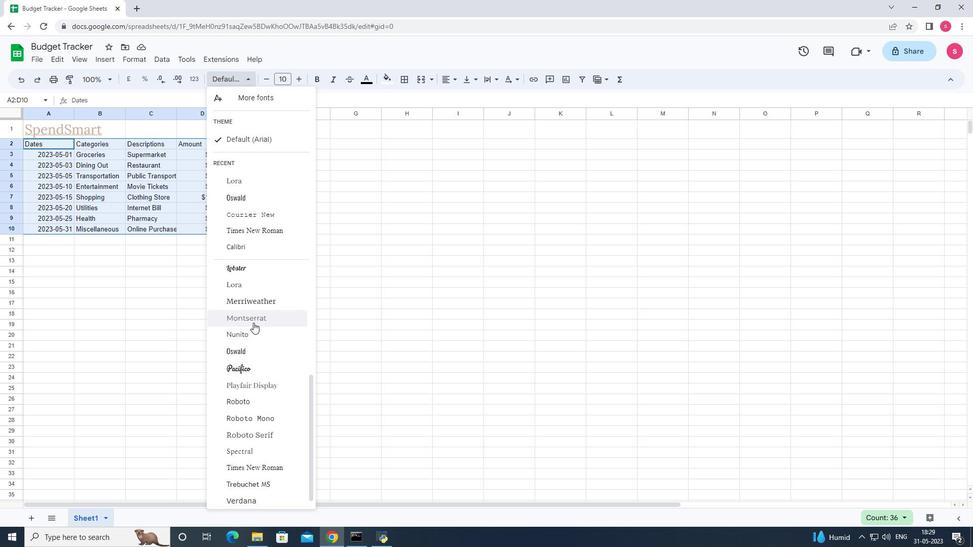 
Action: Mouse pressed left at (253, 322)
Screenshot: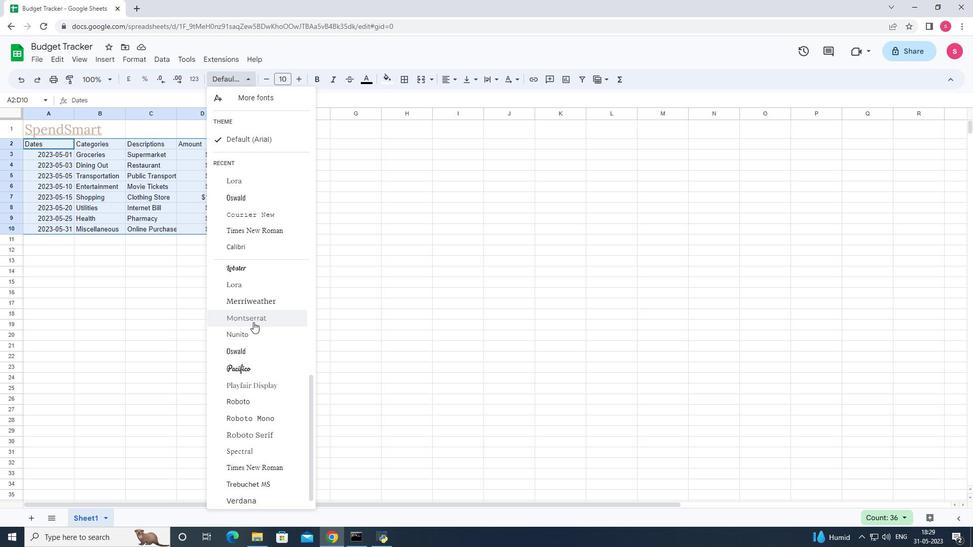 
Action: Mouse moved to (297, 79)
Screenshot: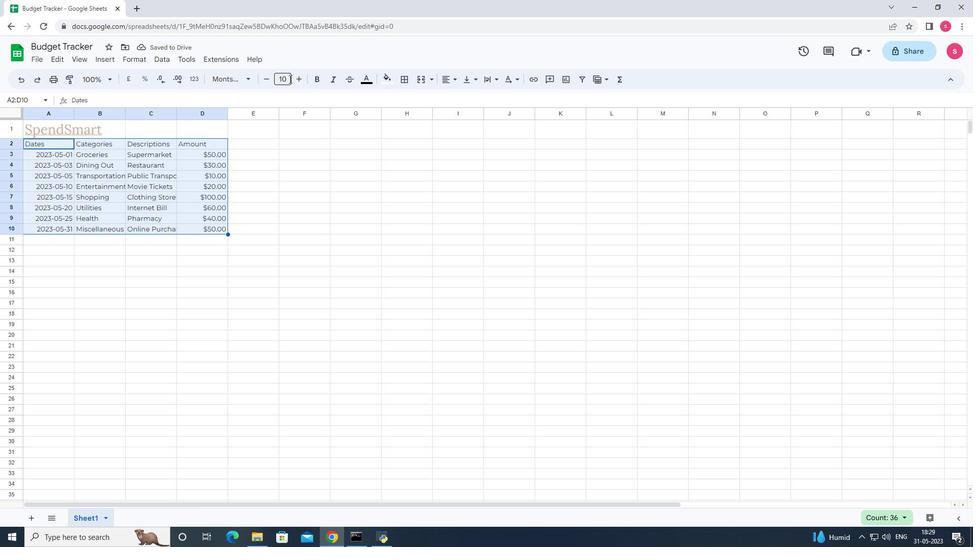 
Action: Mouse pressed left at (297, 79)
Screenshot: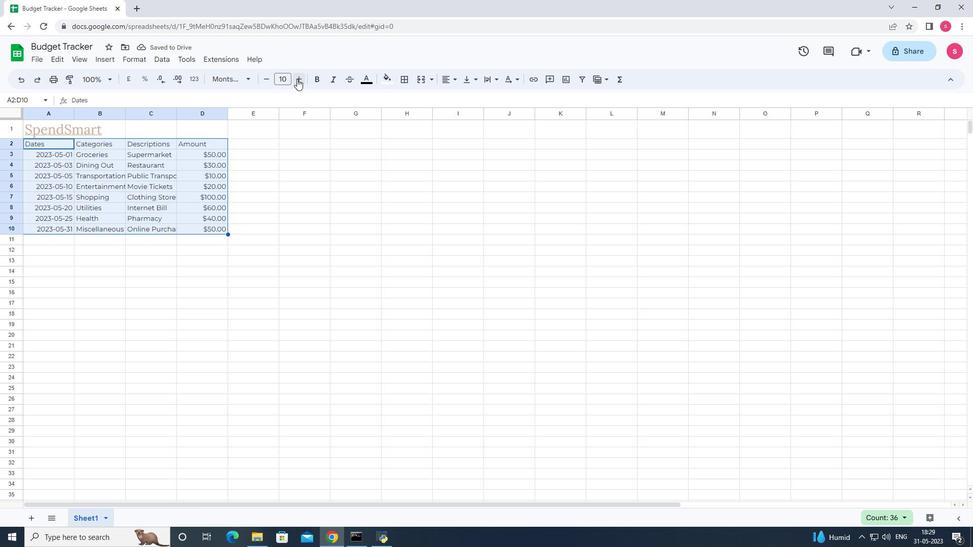 
Action: Mouse pressed left at (297, 79)
Screenshot: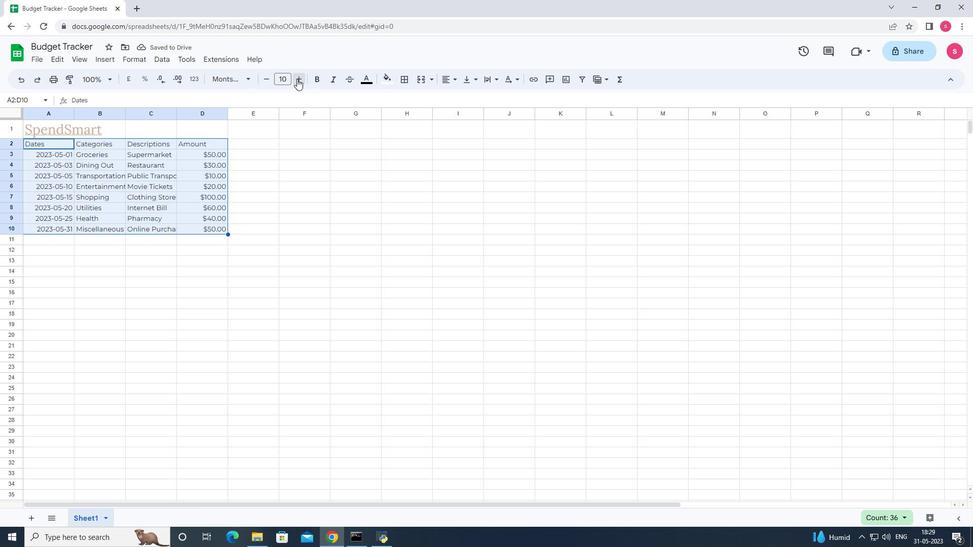 
Action: Mouse moved to (353, 301)
Screenshot: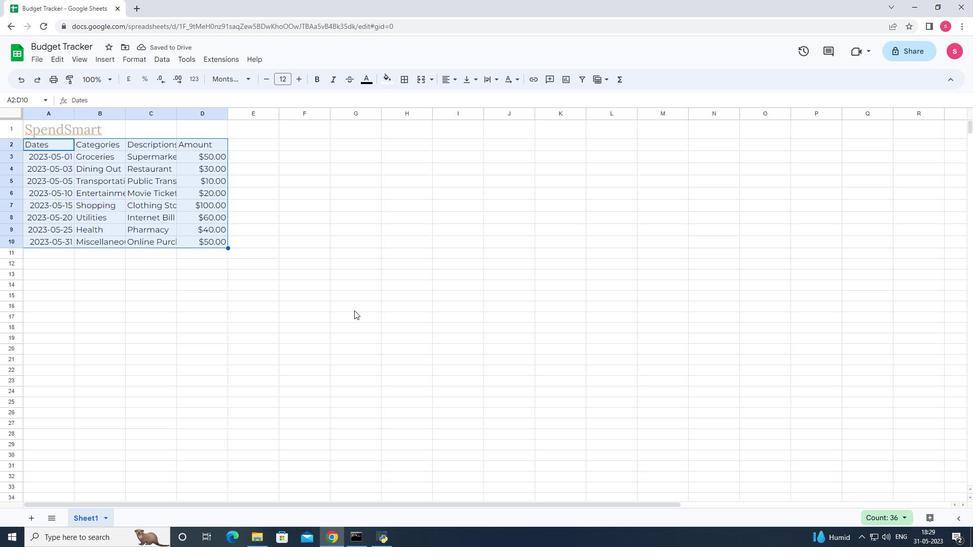 
Action: Mouse pressed left at (353, 301)
Screenshot: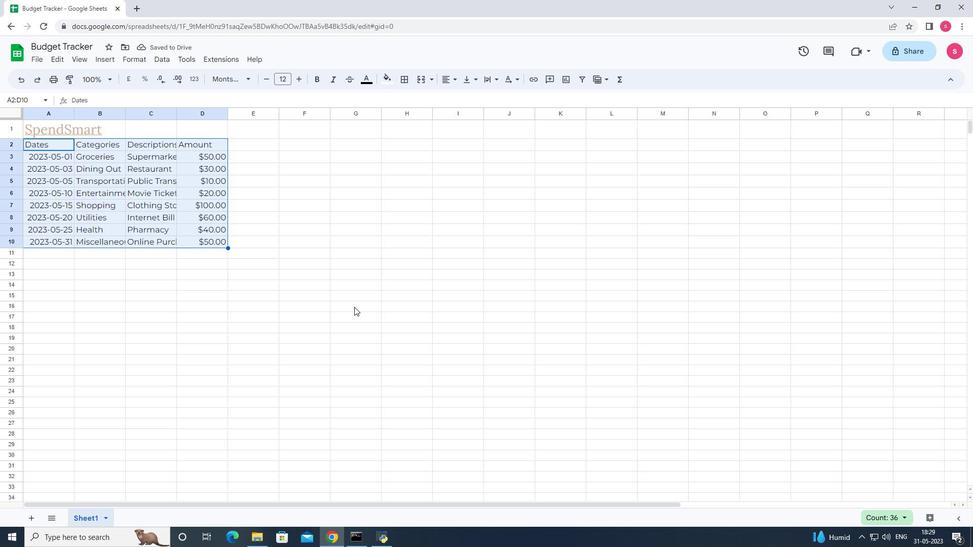 
Action: Mouse moved to (74, 112)
Screenshot: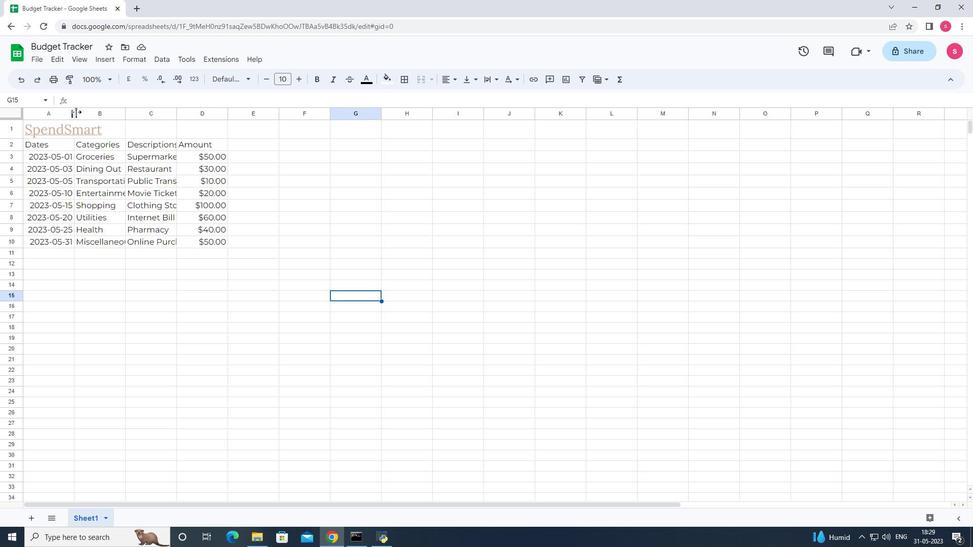 
Action: Mouse pressed left at (74, 112)
Screenshot: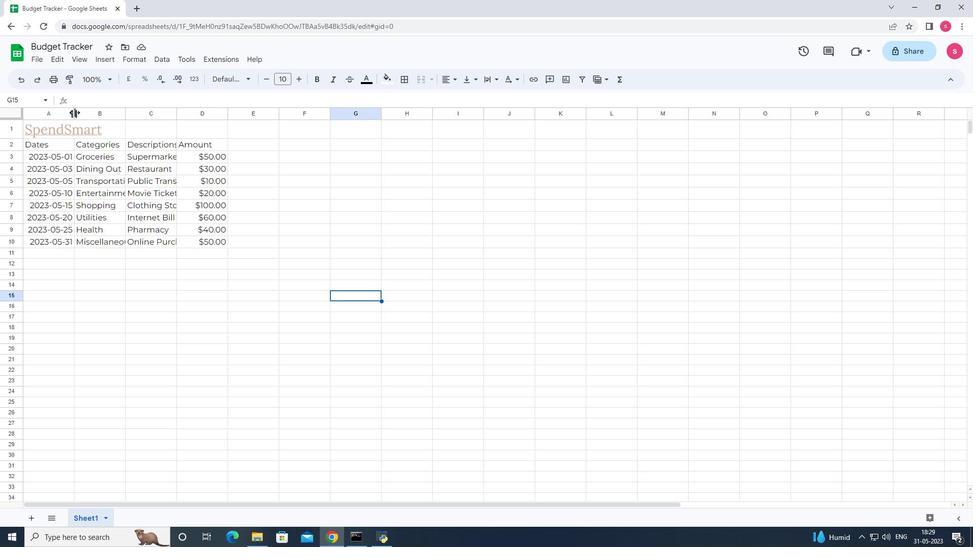 
Action: Mouse pressed left at (74, 112)
Screenshot: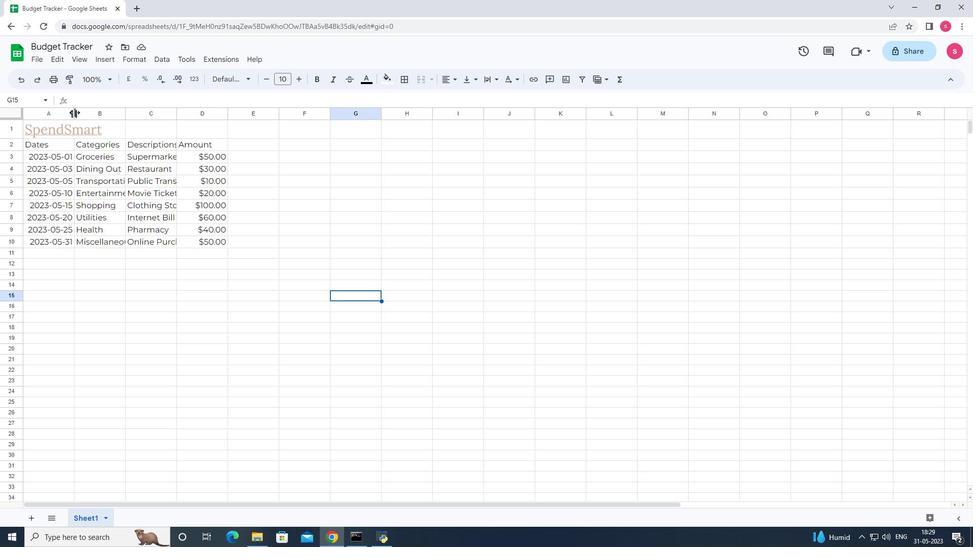 
Action: Mouse moved to (153, 117)
Screenshot: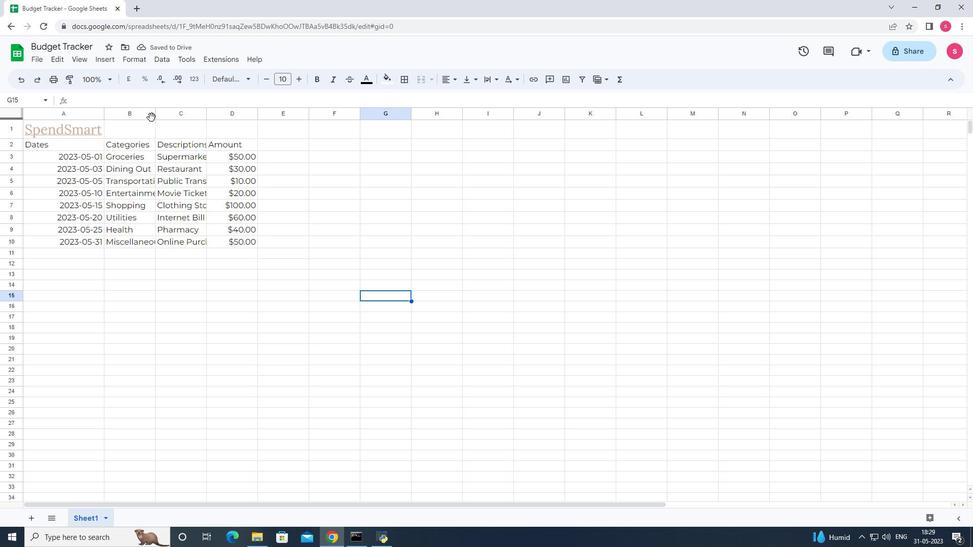 
Action: Mouse pressed left at (153, 117)
Screenshot: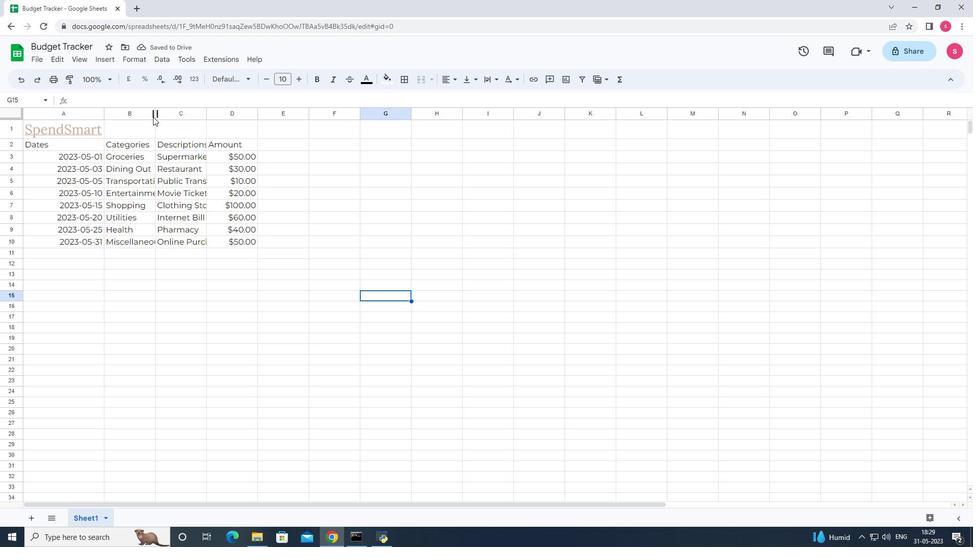 
Action: Mouse pressed left at (153, 117)
Screenshot: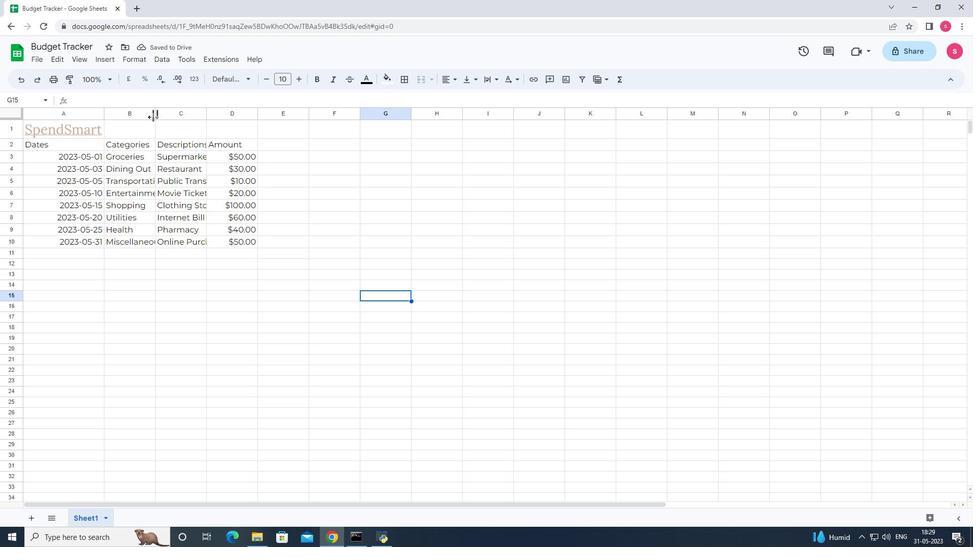 
Action: Mouse moved to (219, 119)
Screenshot: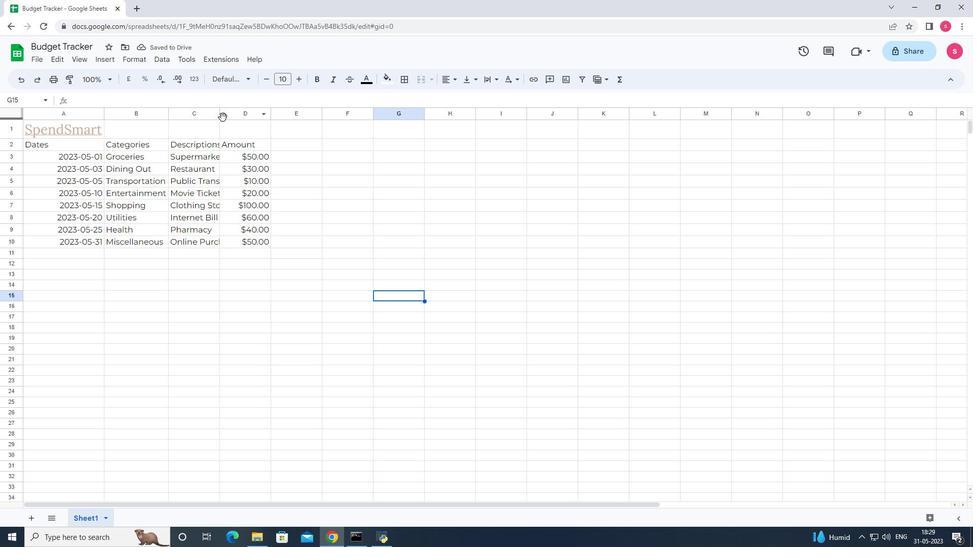 
Action: Mouse pressed left at (219, 119)
Screenshot: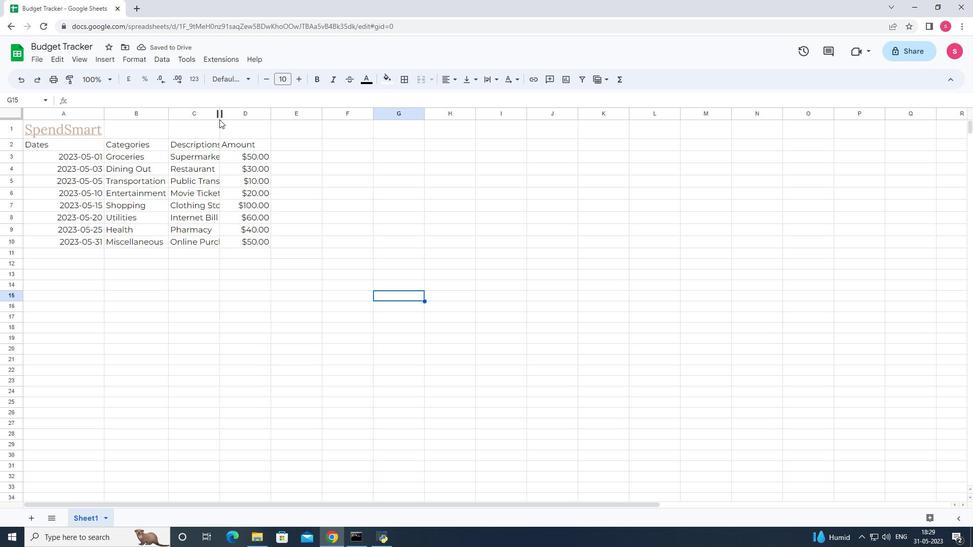 
Action: Mouse pressed left at (219, 119)
Screenshot: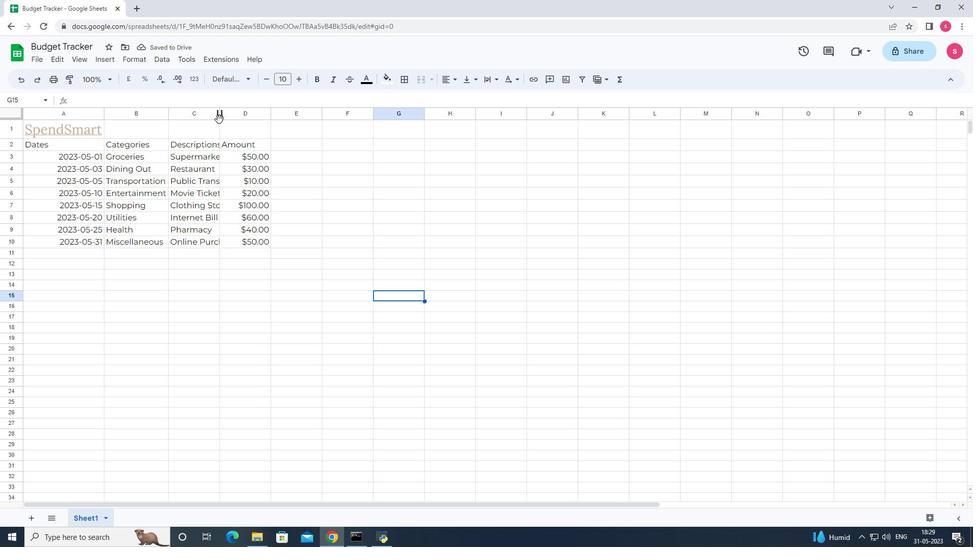 
Action: Mouse moved to (243, 134)
Screenshot: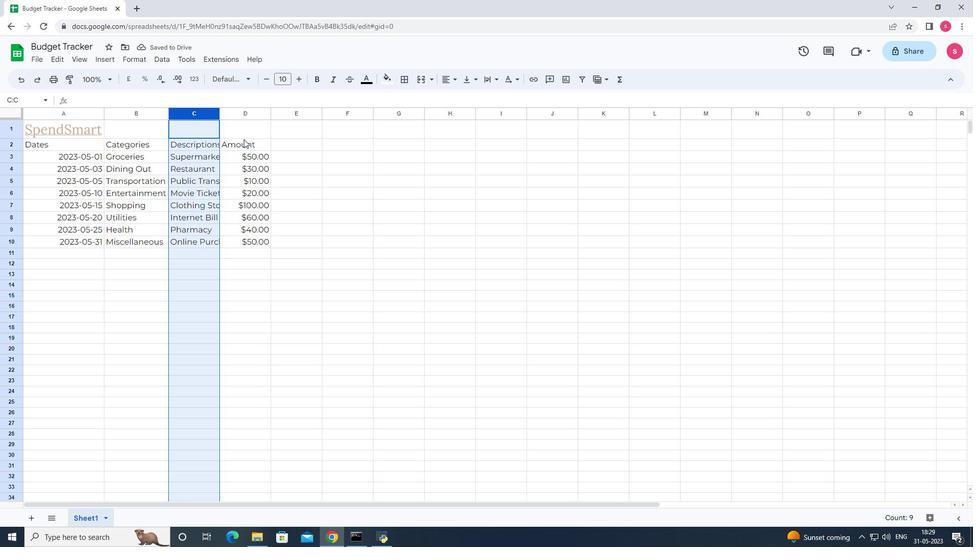 
Action: Mouse pressed left at (243, 134)
Screenshot: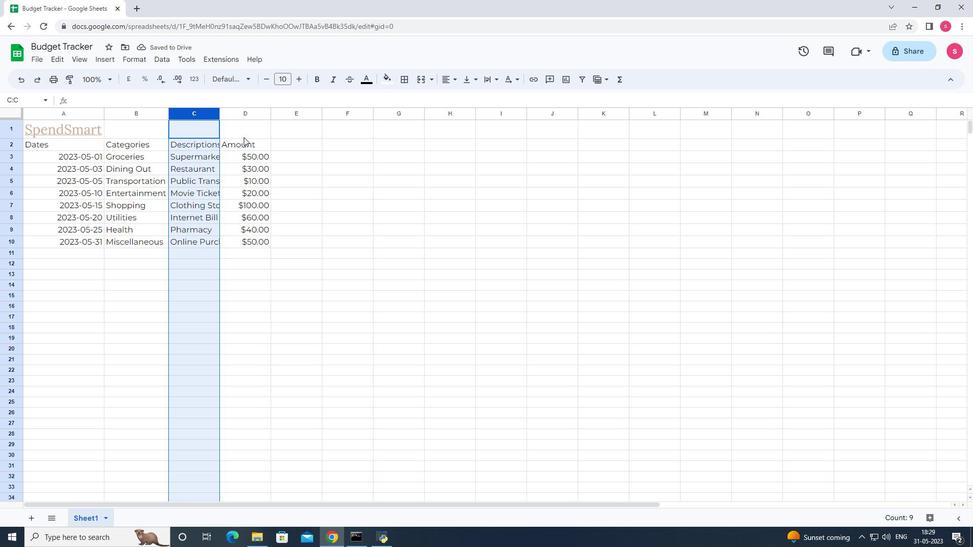 
Action: Mouse moved to (220, 113)
Screenshot: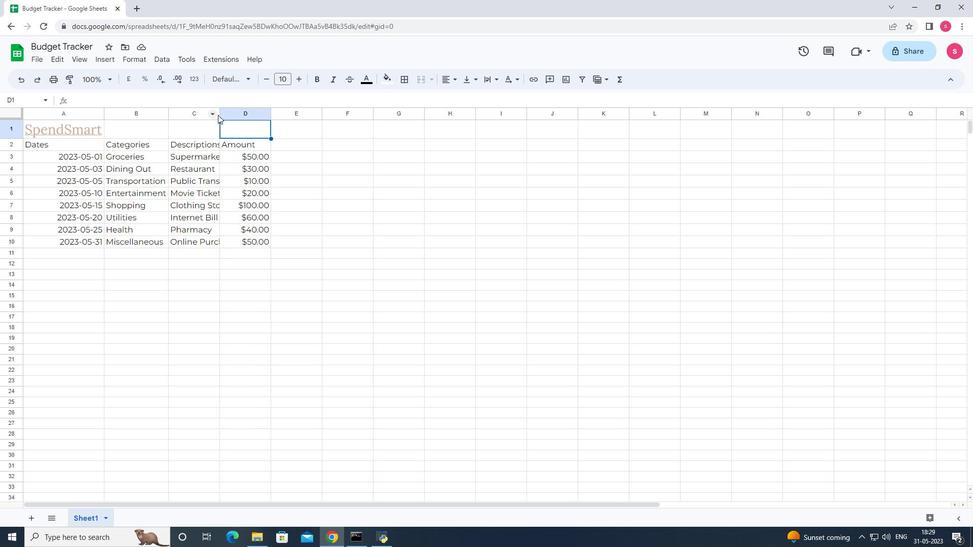 
Action: Mouse pressed left at (220, 113)
Screenshot: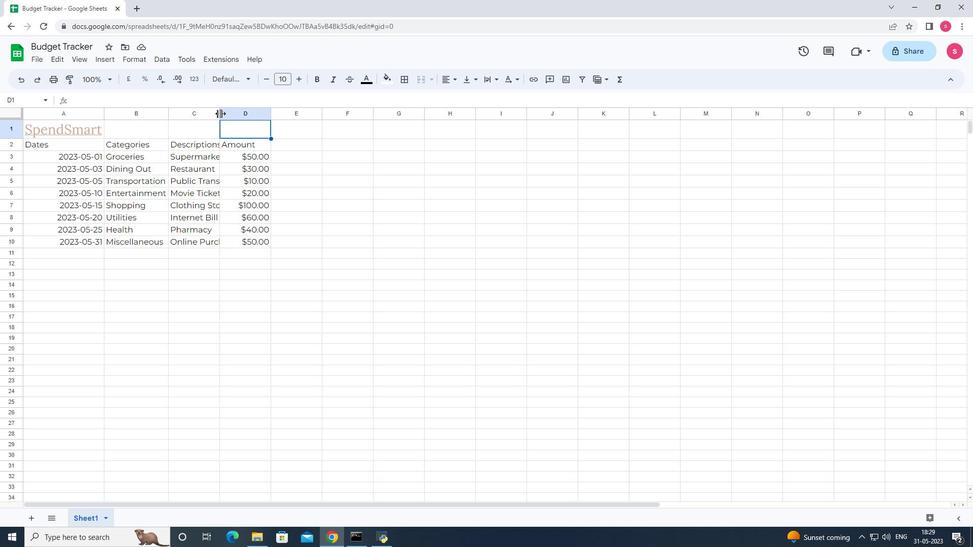 
Action: Mouse pressed left at (220, 113)
Screenshot: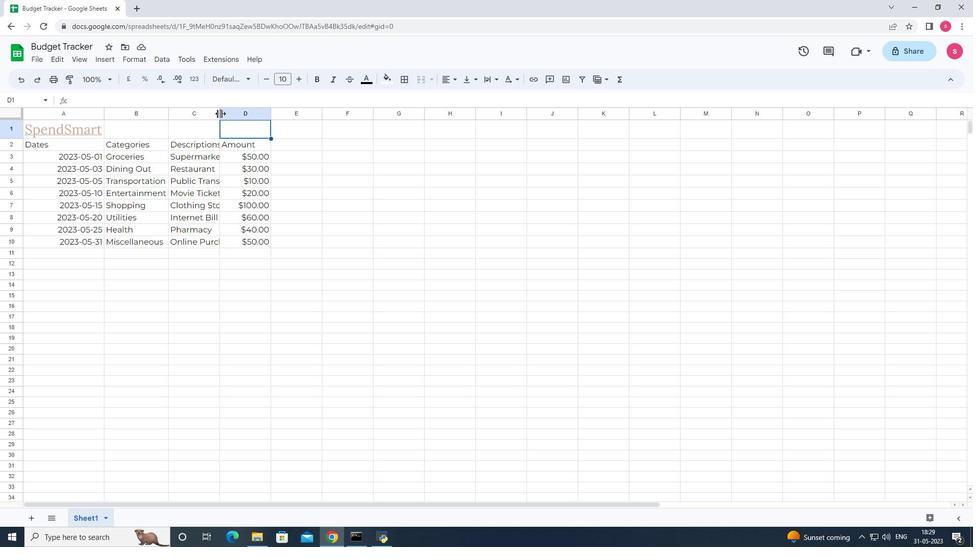 
Action: Mouse moved to (291, 118)
Screenshot: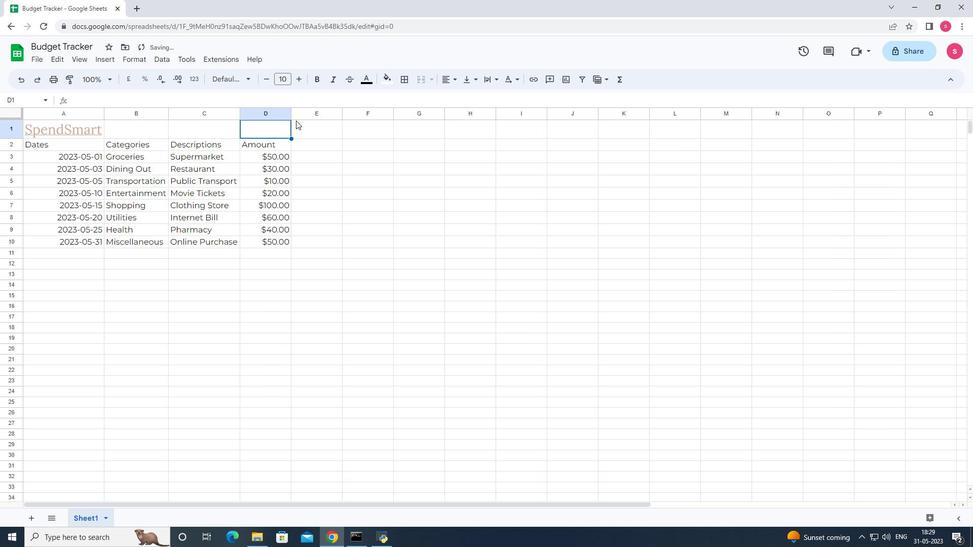 
Action: Mouse pressed left at (291, 118)
Screenshot: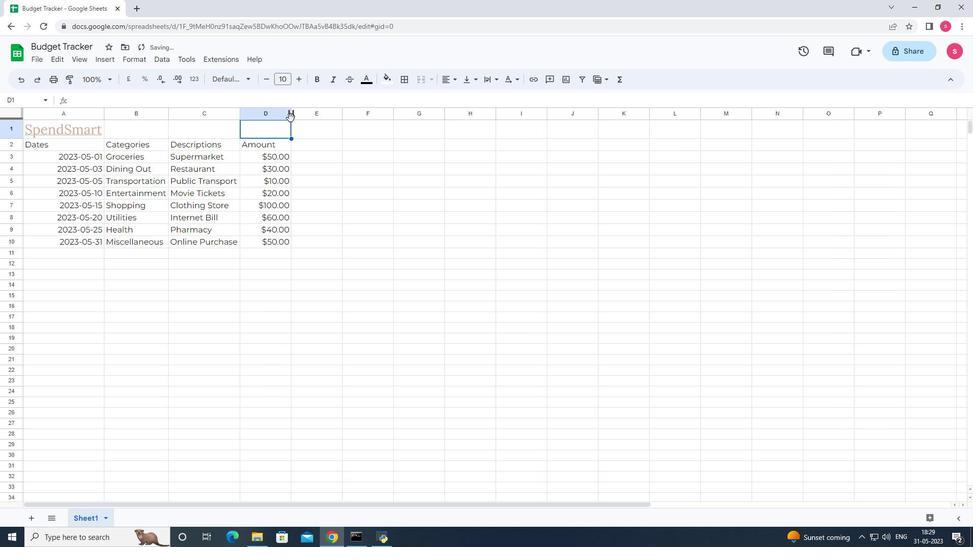 
Action: Mouse pressed left at (291, 118)
Screenshot: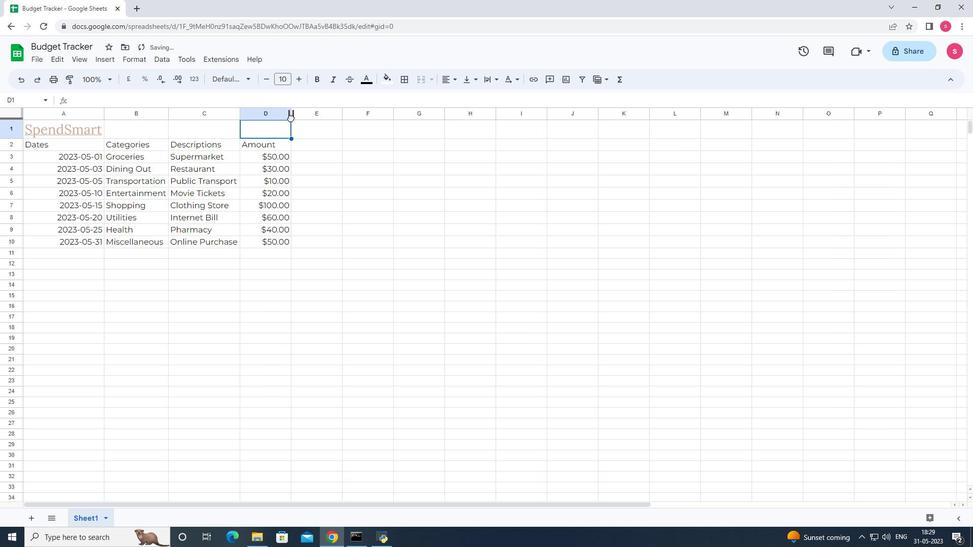 
Action: Mouse moved to (337, 168)
Screenshot: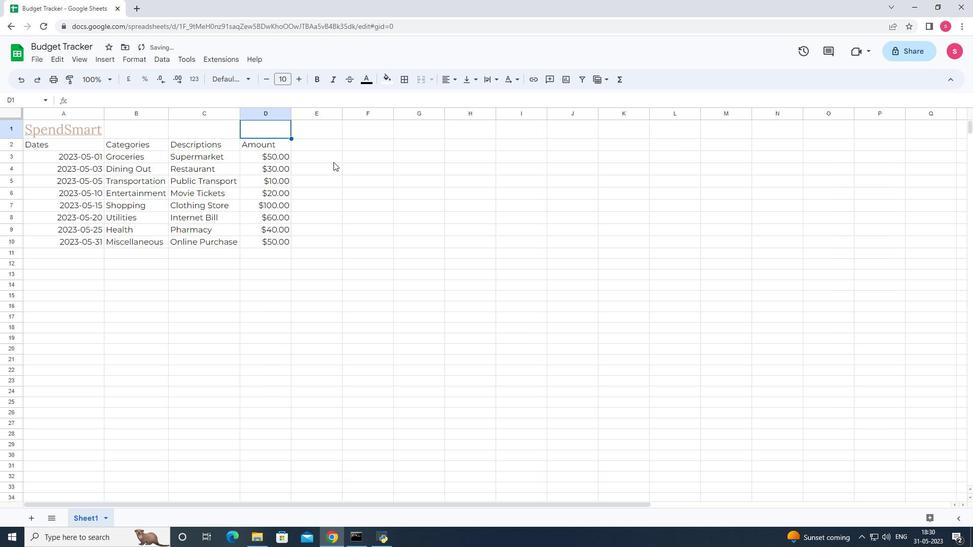 
Action: Mouse pressed left at (337, 168)
Screenshot: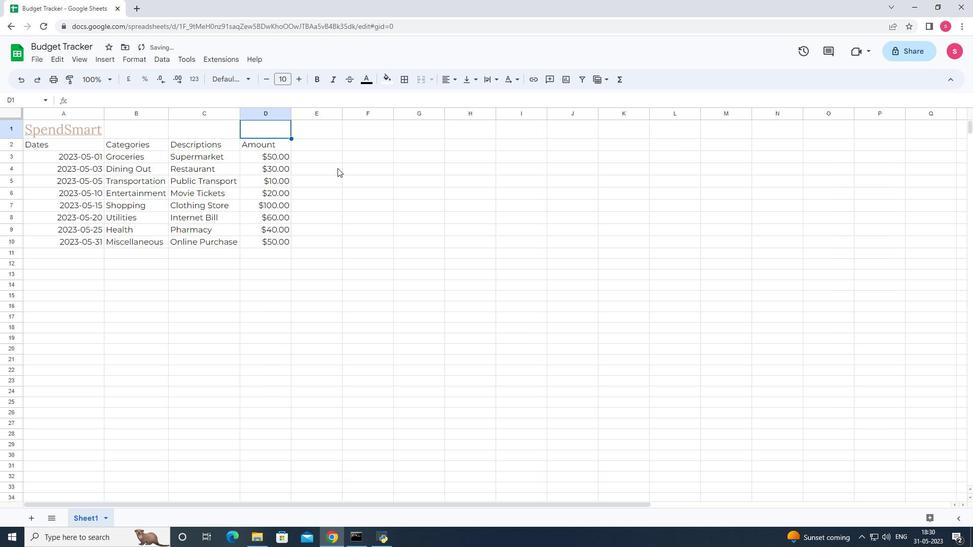 
Action: Mouse moved to (170, 289)
Screenshot: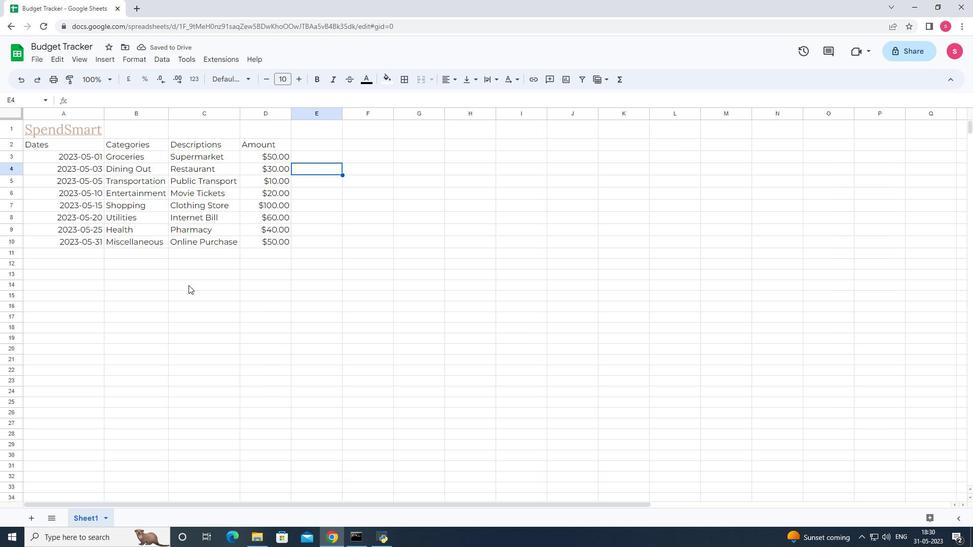 
Action: Mouse pressed left at (170, 289)
Screenshot: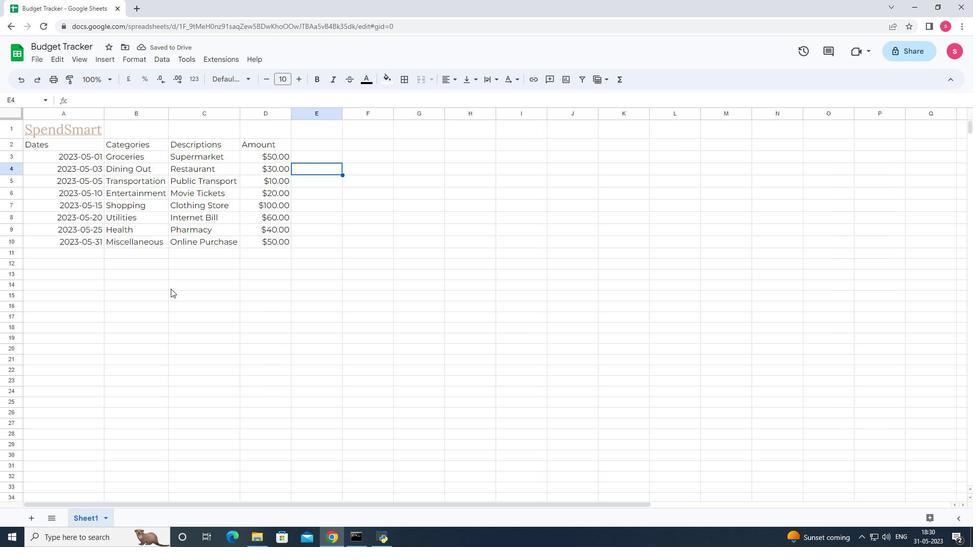 
Action: Mouse moved to (28, 125)
Screenshot: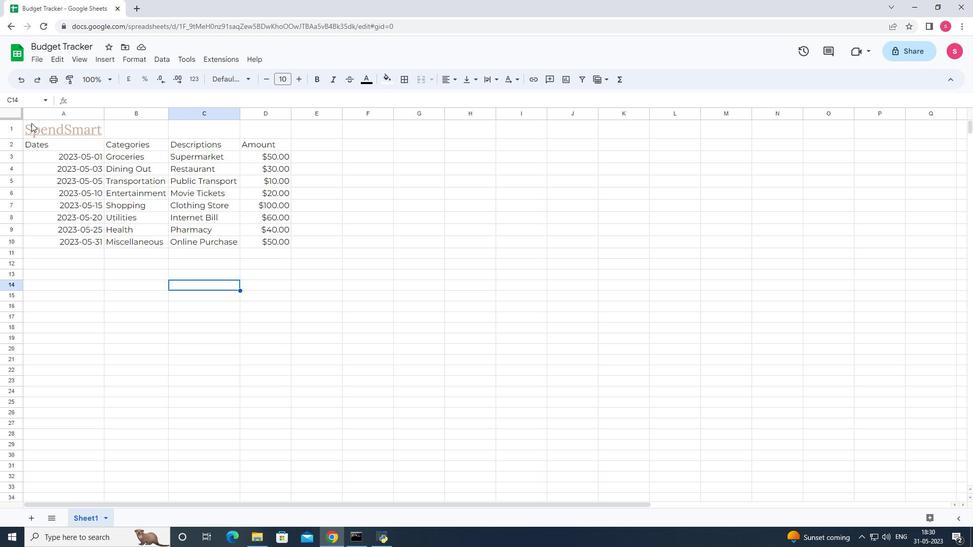 
Action: Mouse pressed left at (28, 125)
Screenshot: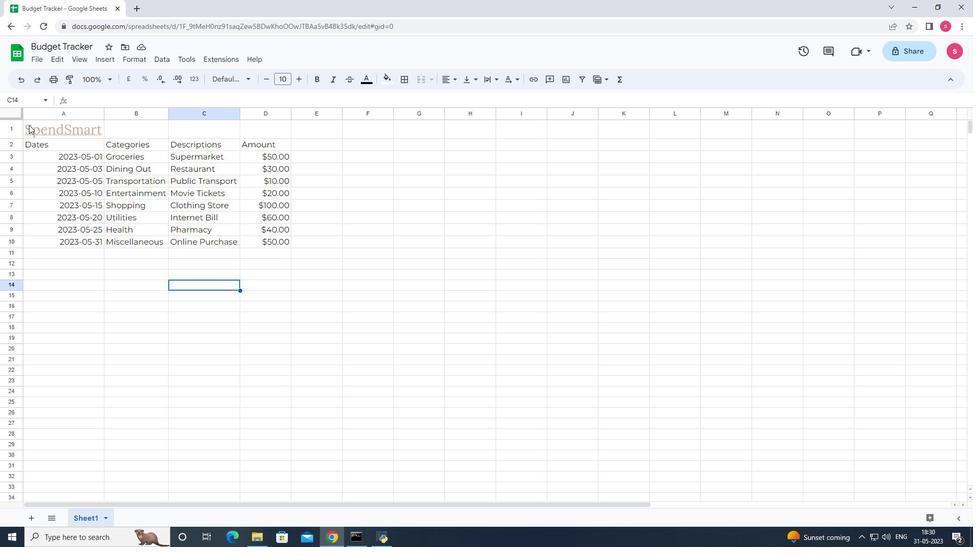 
Action: Mouse moved to (449, 82)
Screenshot: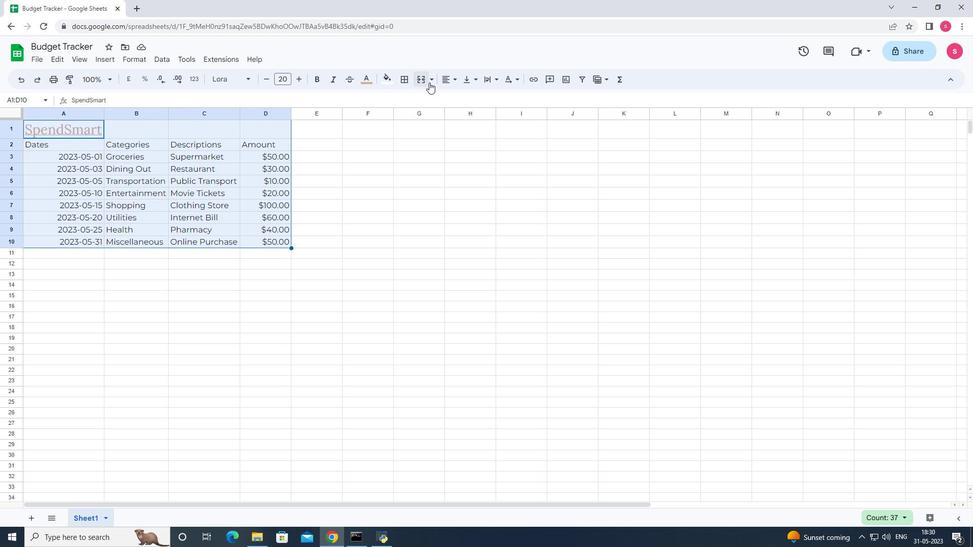 
Action: Mouse pressed left at (449, 82)
Screenshot: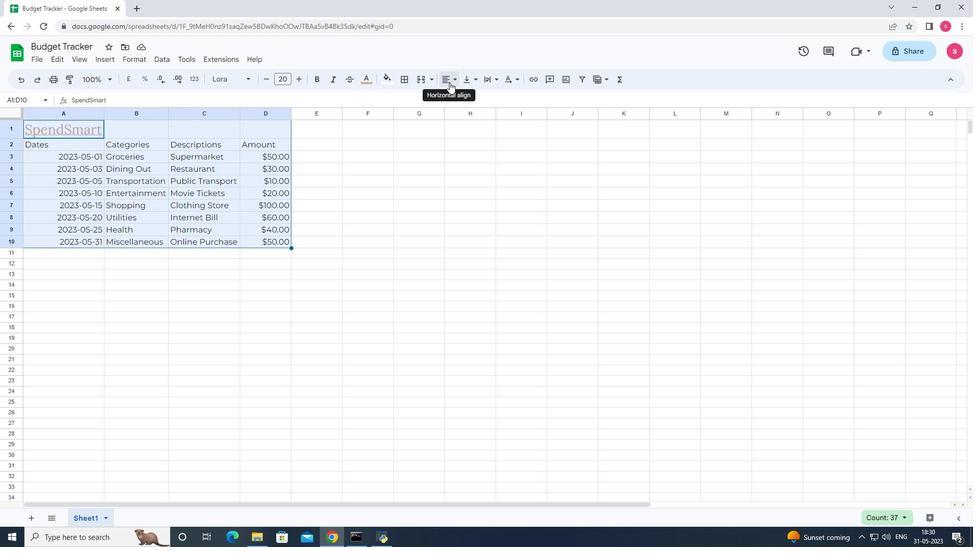 
Action: Mouse moved to (484, 98)
Screenshot: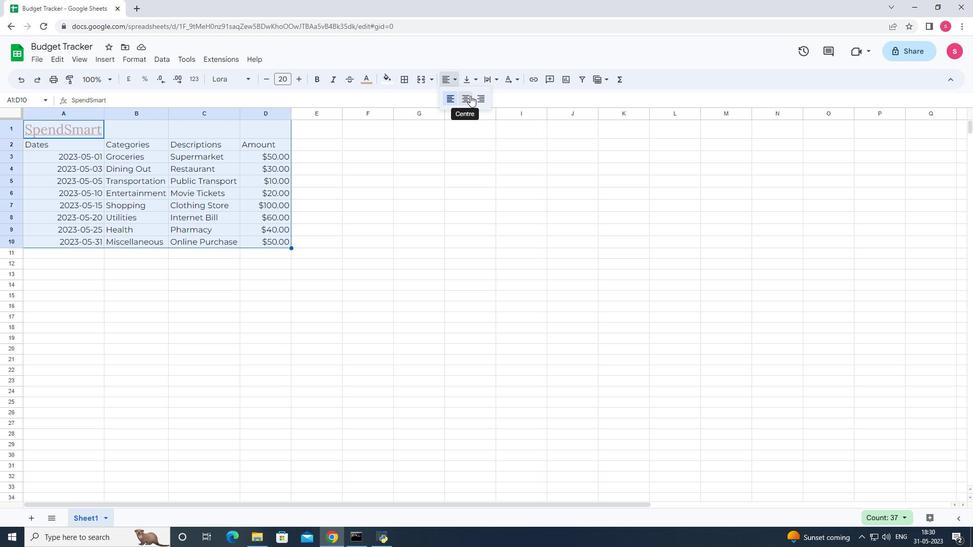 
Action: Mouse pressed left at (484, 98)
Screenshot: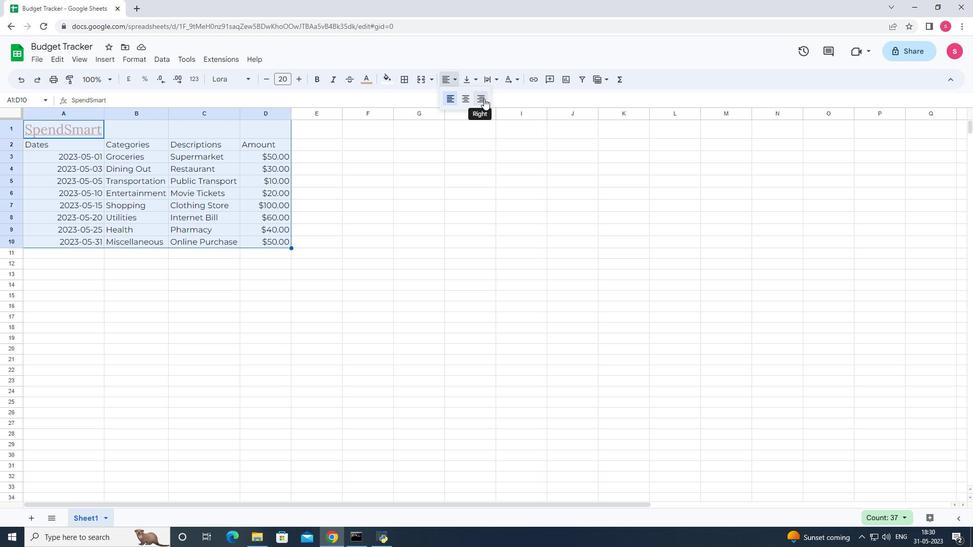 
Action: Mouse moved to (453, 187)
Screenshot: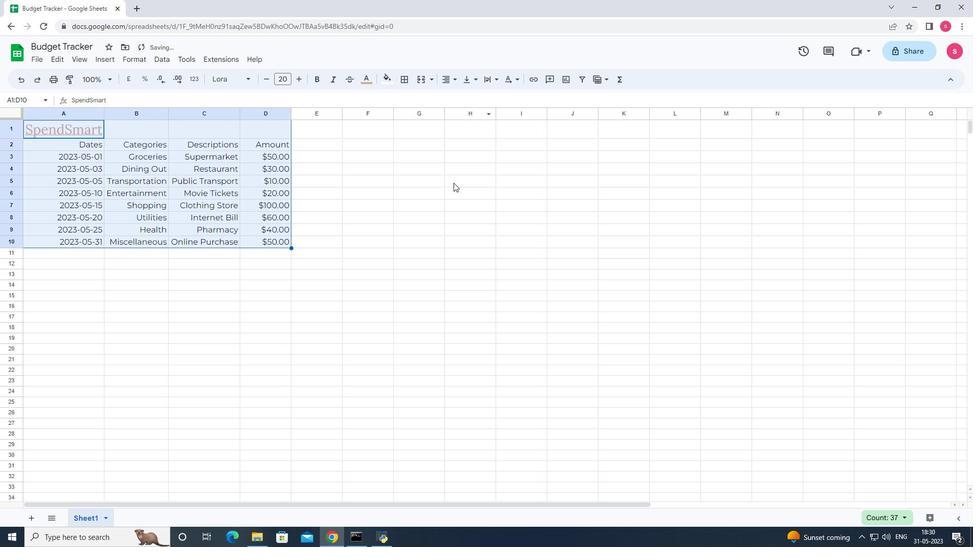 
Action: Mouse pressed left at (453, 187)
Screenshot: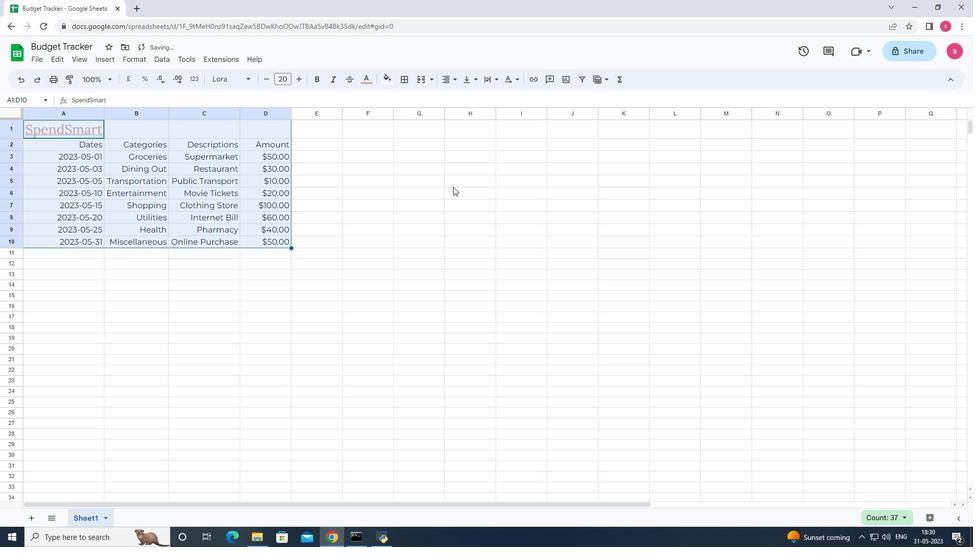 
Action: Mouse moved to (427, 364)
Screenshot: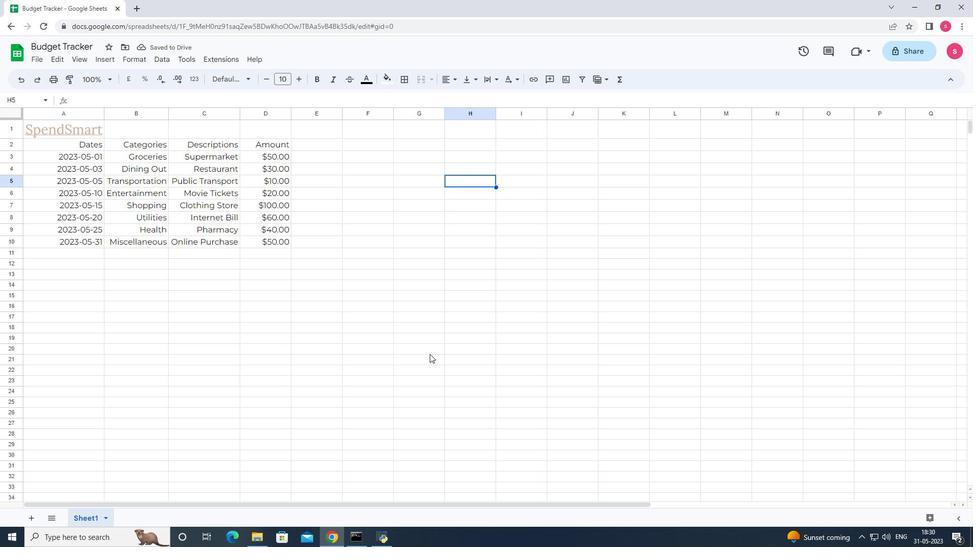 
Action: Key pressed ctrl+S
Screenshot: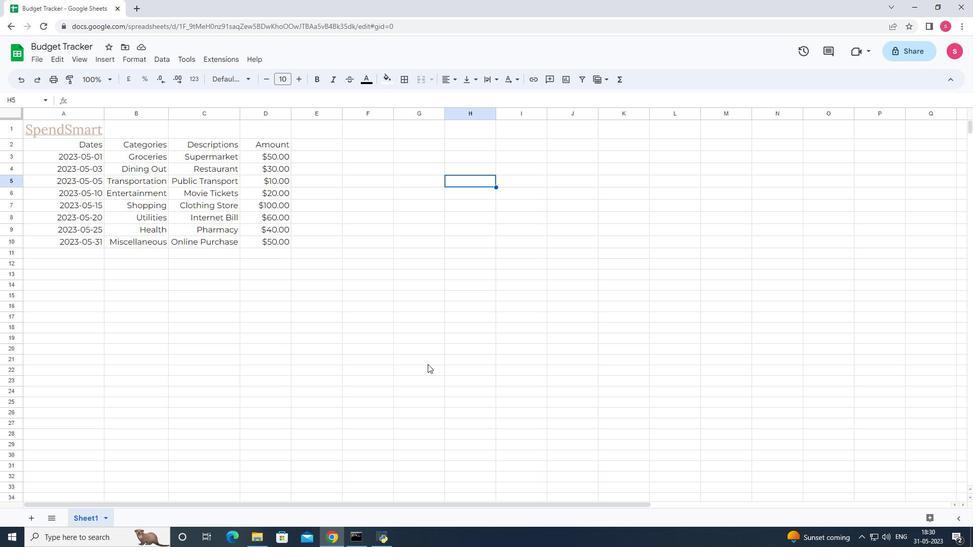 
